 Task: Find connections with filter location Quirinópolis with filter topic #Professionalwomenwith filter profile language English with filter current company MSN Laboratories with filter school Bapatla Engineering College with filter industry Retail Musical Instruments with filter service category Corporate Events with filter keywords title Medical Laboratory Tech
Action: Mouse moved to (176, 215)
Screenshot: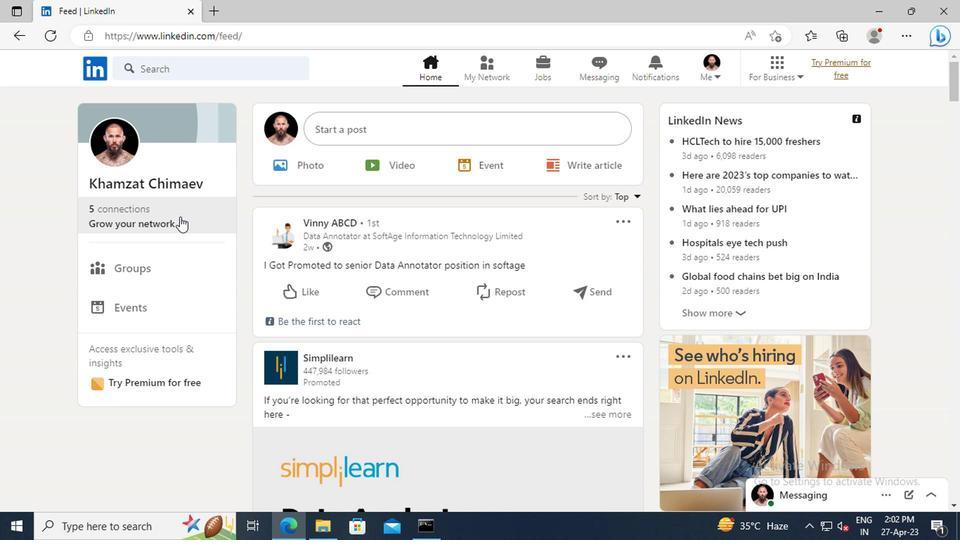 
Action: Mouse pressed left at (176, 215)
Screenshot: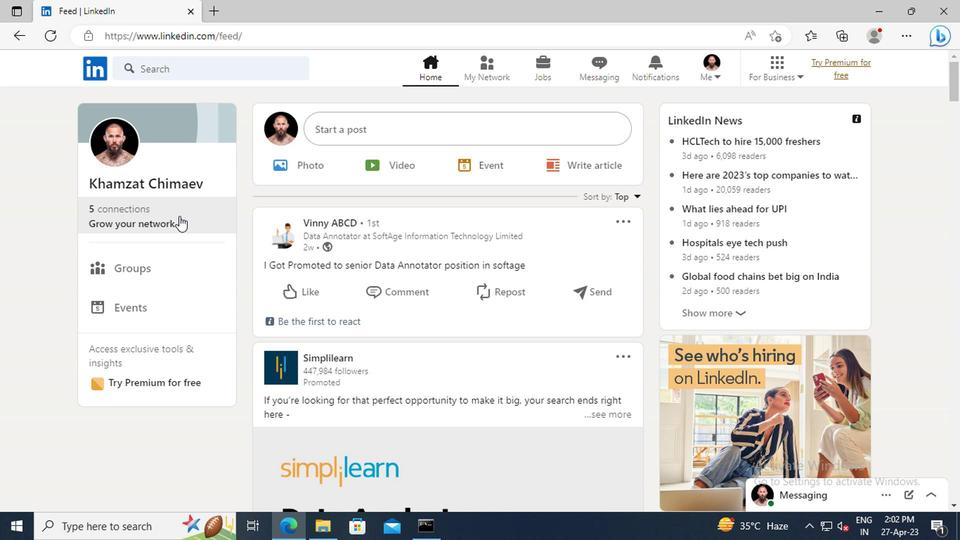 
Action: Mouse moved to (175, 152)
Screenshot: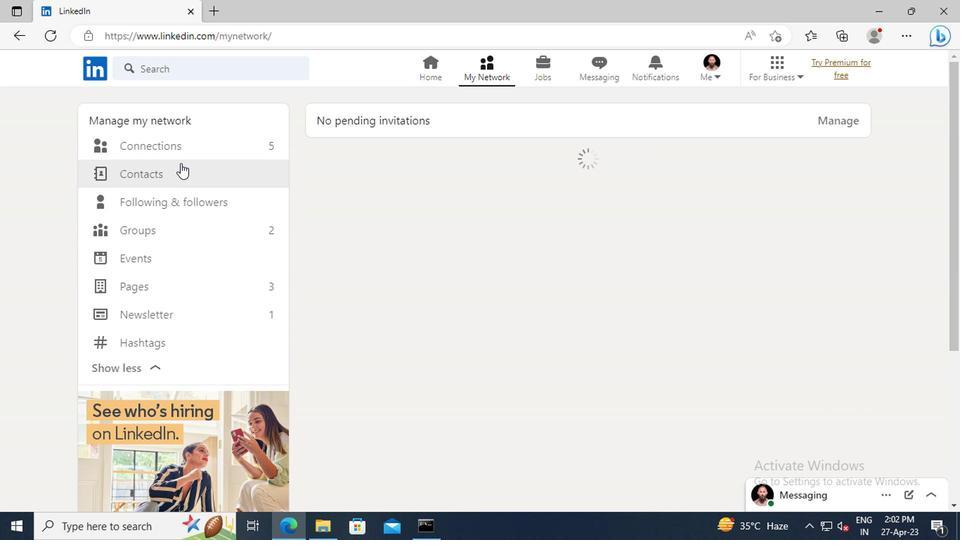 
Action: Mouse pressed left at (175, 152)
Screenshot: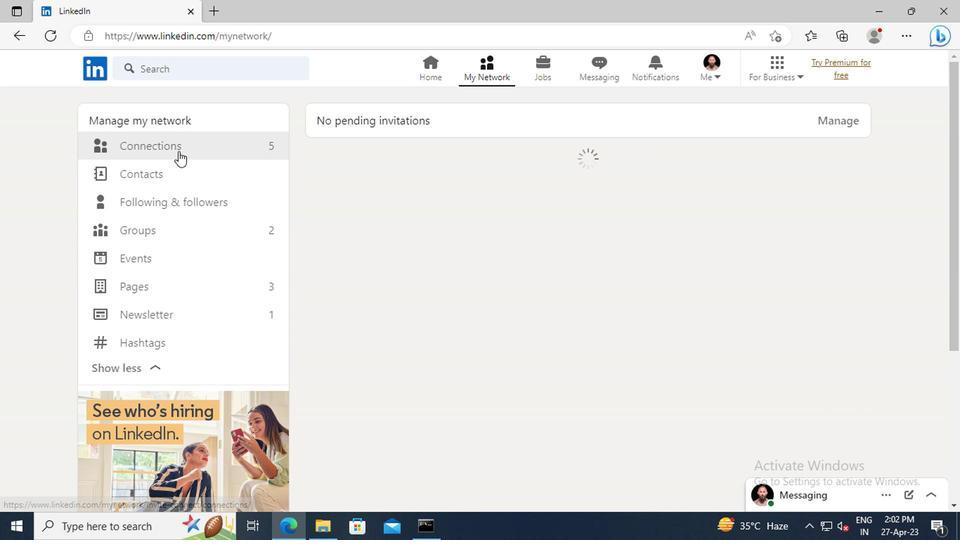 
Action: Mouse moved to (583, 148)
Screenshot: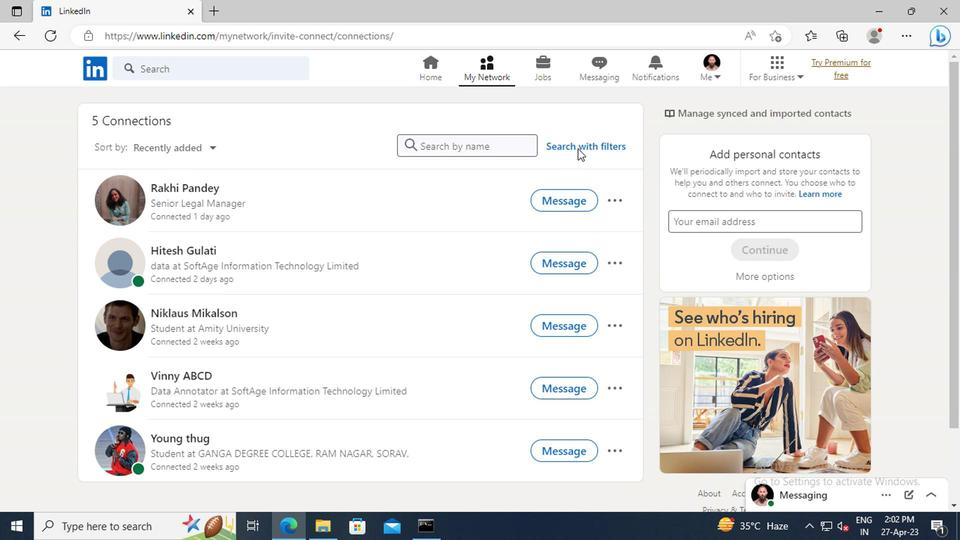 
Action: Mouse pressed left at (583, 148)
Screenshot: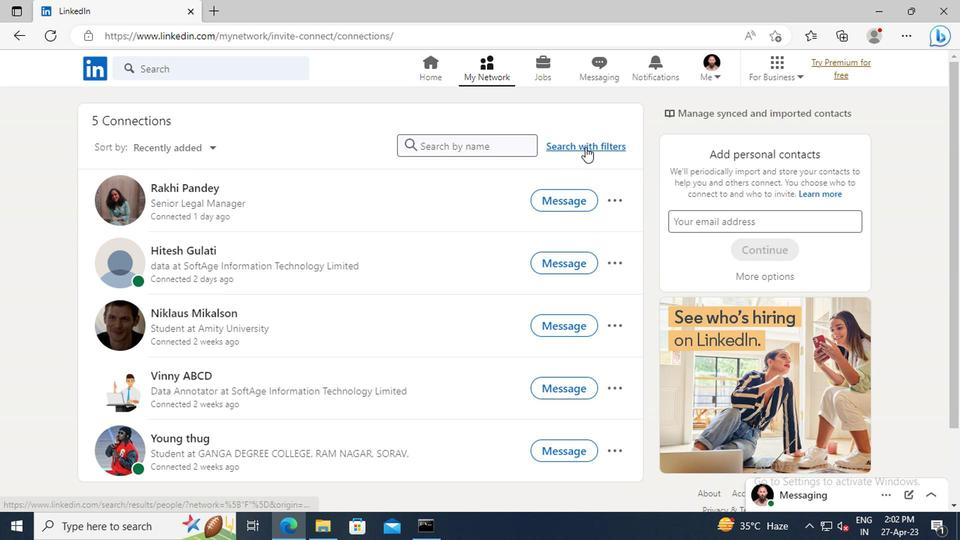 
Action: Mouse moved to (536, 113)
Screenshot: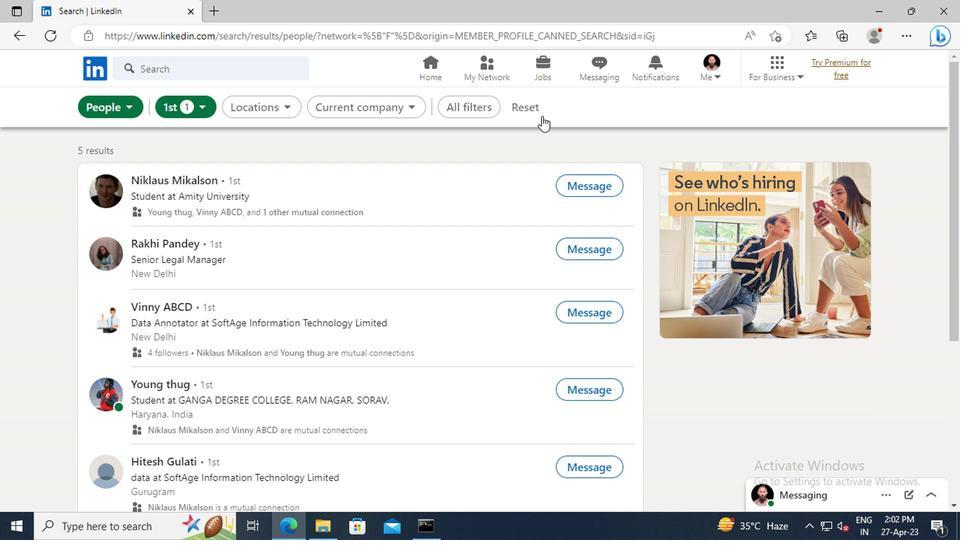 
Action: Mouse pressed left at (536, 113)
Screenshot: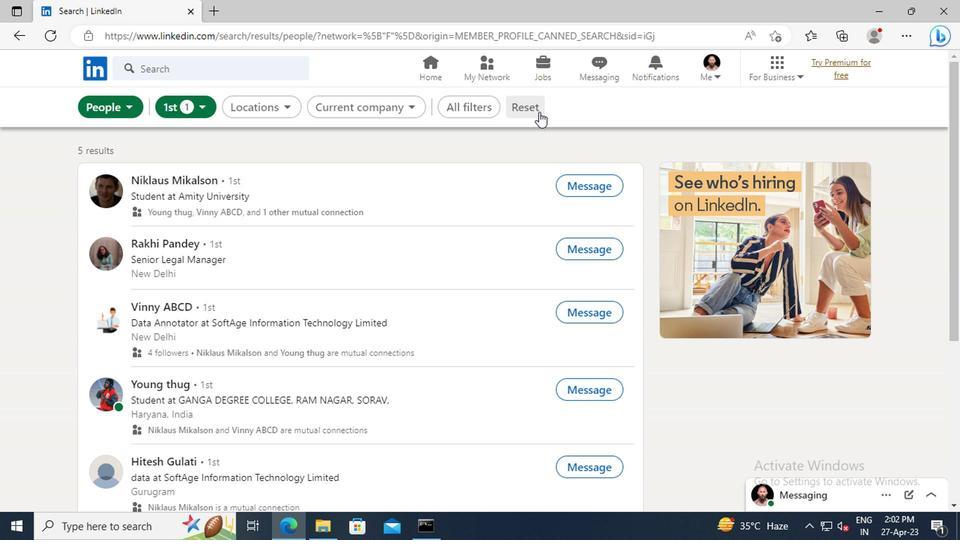 
Action: Mouse moved to (505, 111)
Screenshot: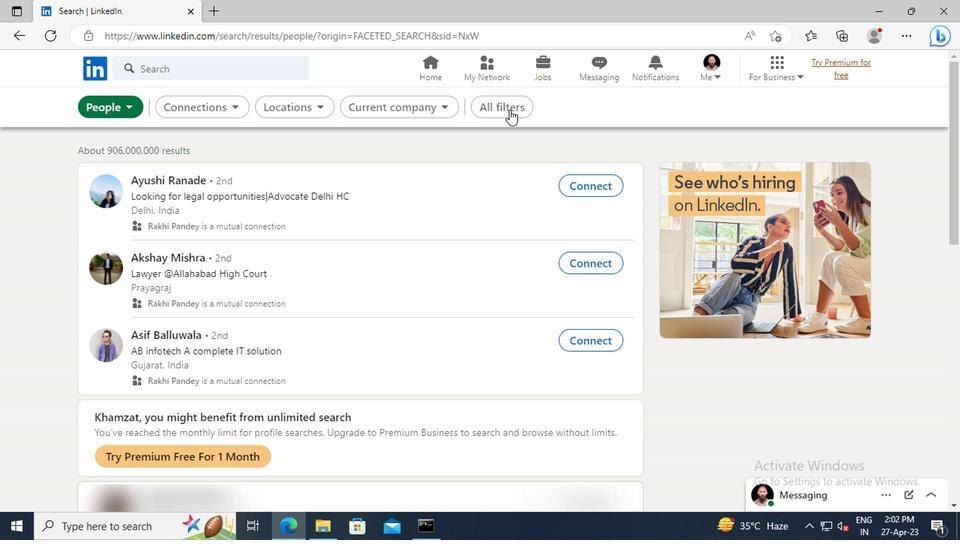 
Action: Mouse pressed left at (505, 111)
Screenshot: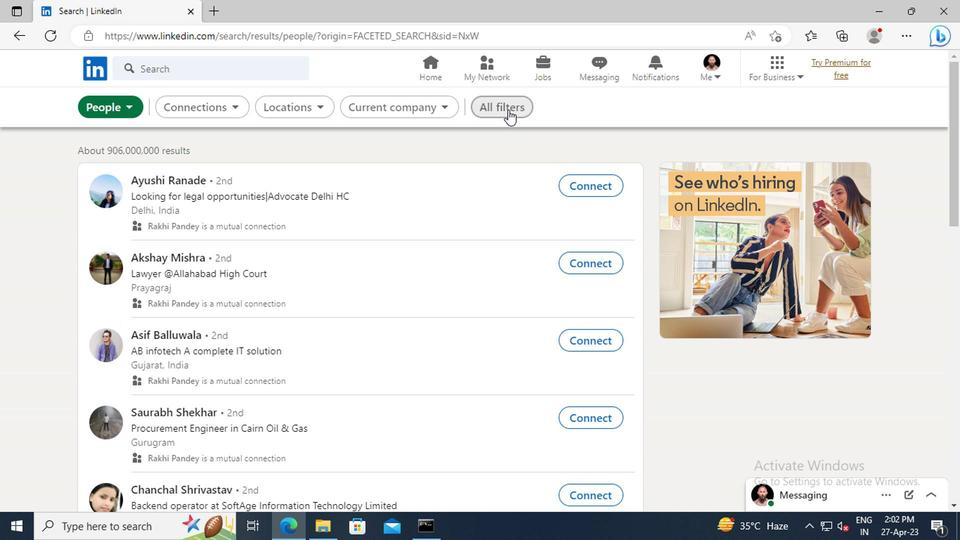 
Action: Mouse moved to (839, 273)
Screenshot: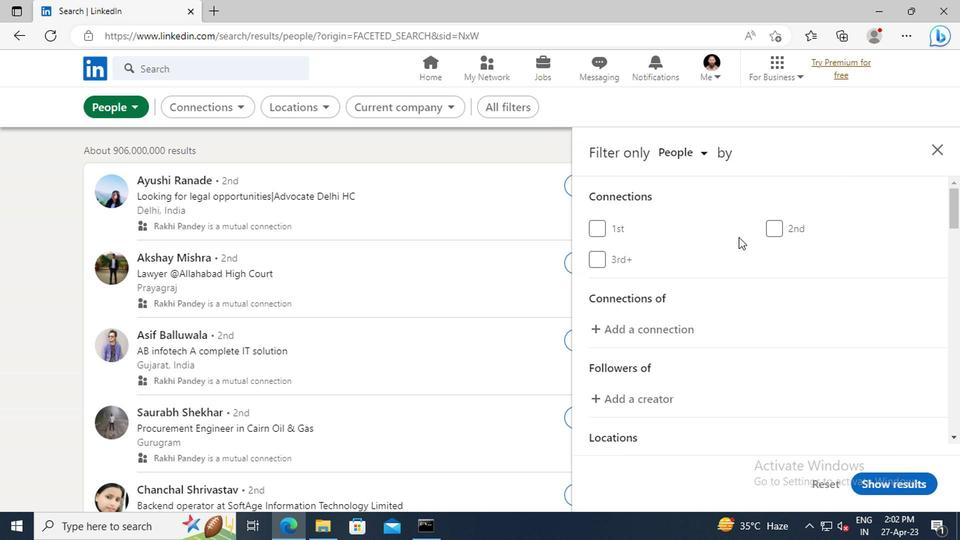 
Action: Mouse scrolled (839, 272) with delta (0, 0)
Screenshot: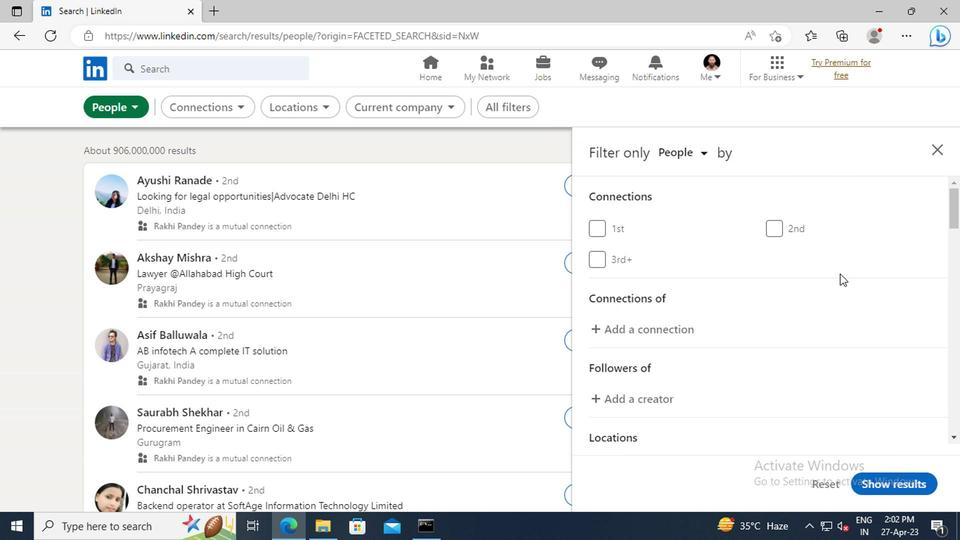 
Action: Mouse scrolled (839, 272) with delta (0, 0)
Screenshot: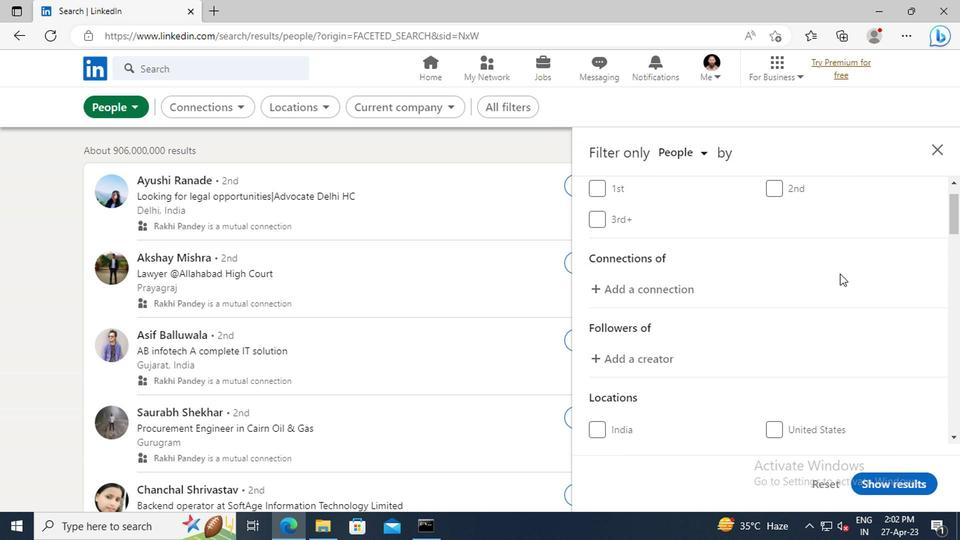 
Action: Mouse scrolled (839, 272) with delta (0, 0)
Screenshot: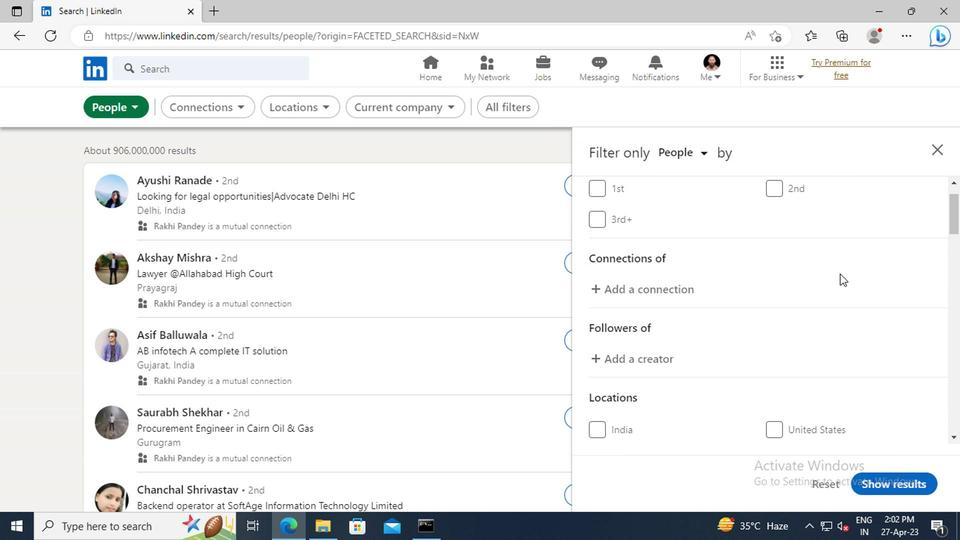 
Action: Mouse scrolled (839, 272) with delta (0, 0)
Screenshot: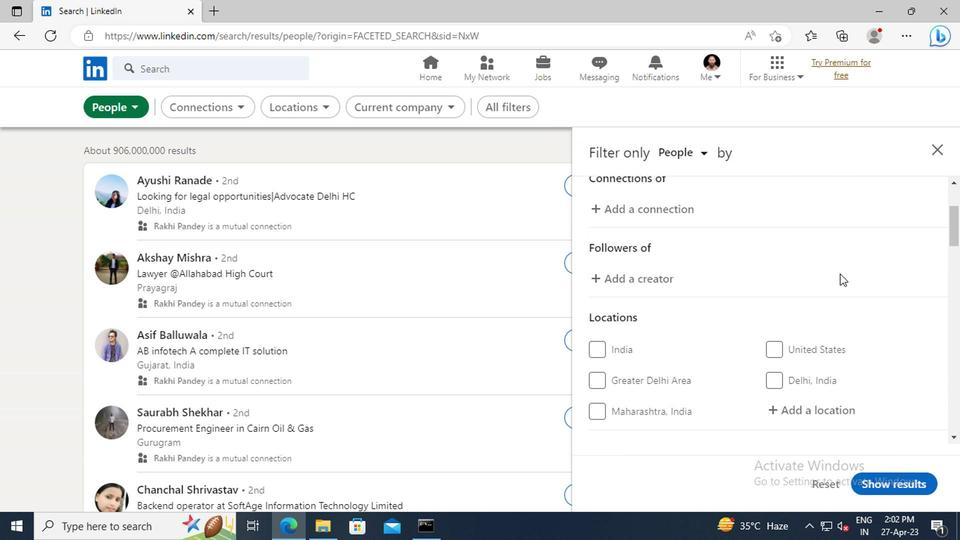 
Action: Mouse scrolled (839, 272) with delta (0, 0)
Screenshot: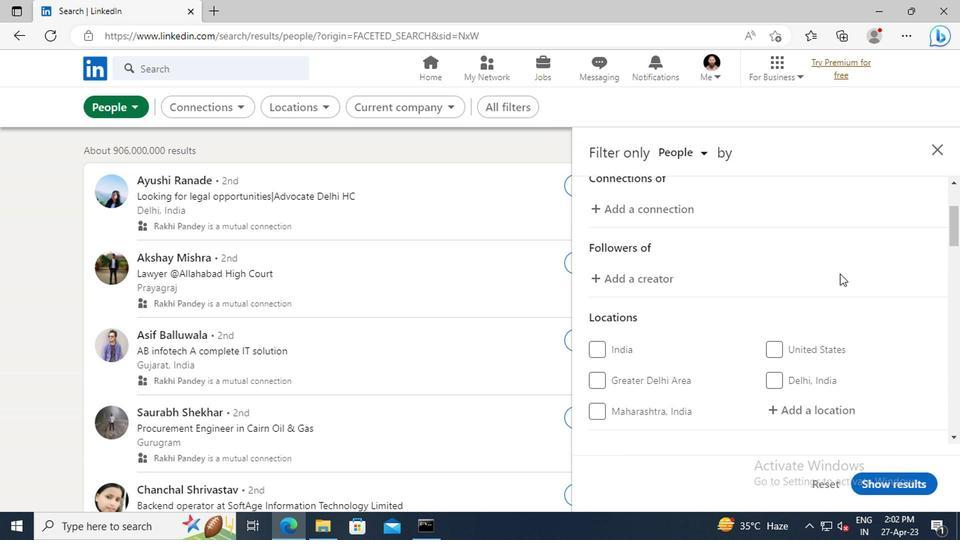
Action: Mouse moved to (803, 323)
Screenshot: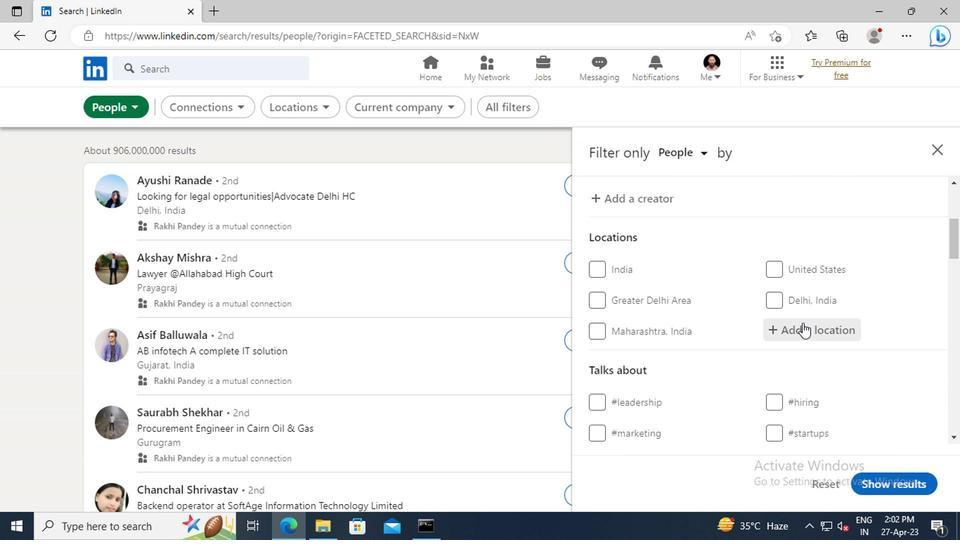 
Action: Mouse pressed left at (803, 323)
Screenshot: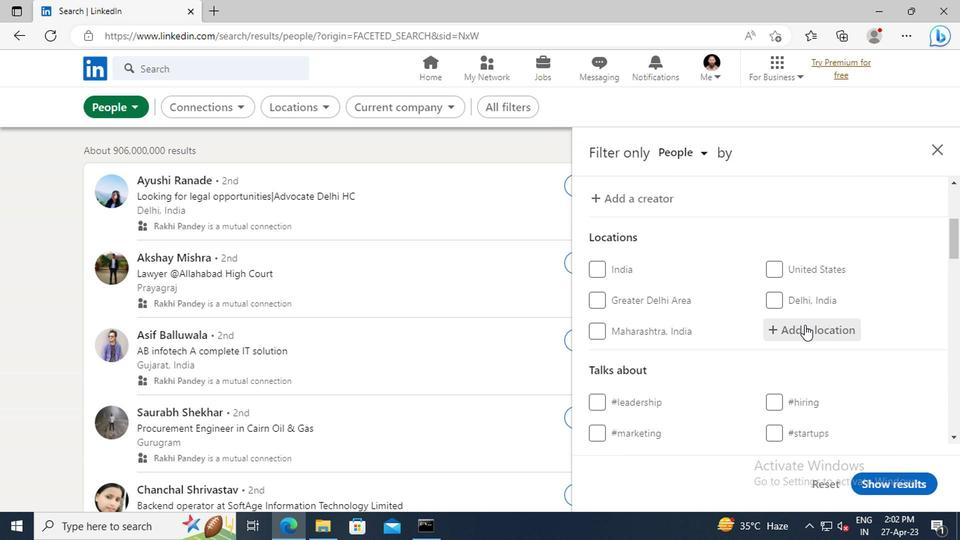 
Action: Key pressed <Key.shift>QUIRINOPOLIS
Screenshot: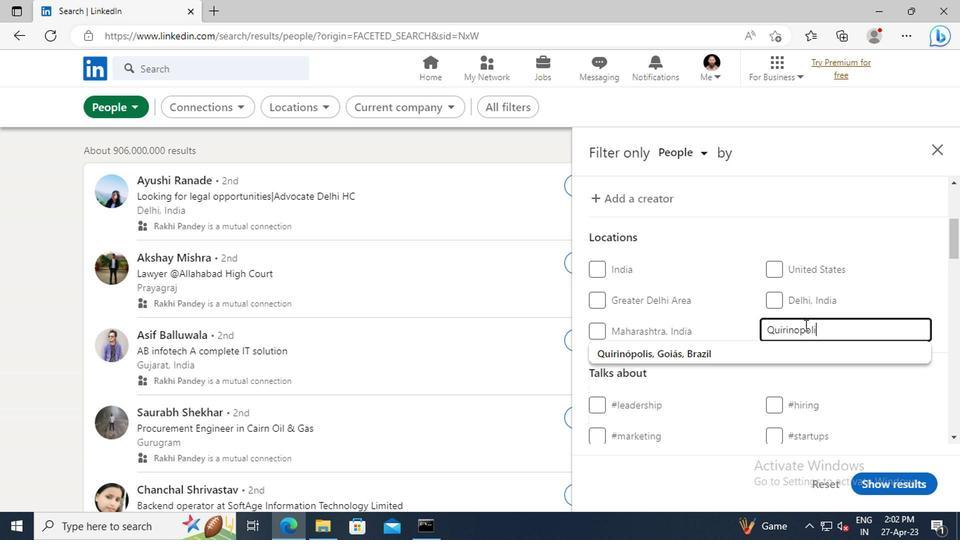 
Action: Mouse moved to (805, 349)
Screenshot: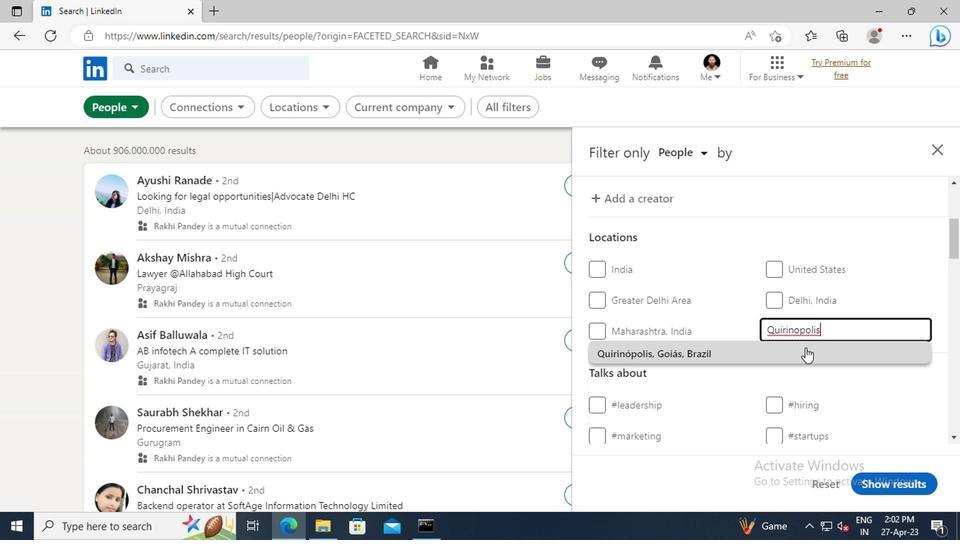 
Action: Mouse pressed left at (805, 349)
Screenshot: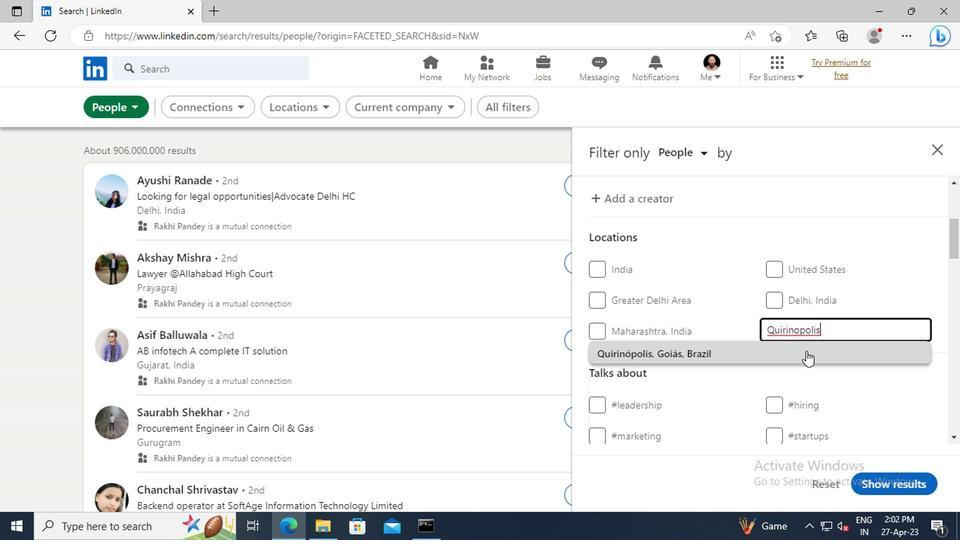 
Action: Mouse moved to (803, 307)
Screenshot: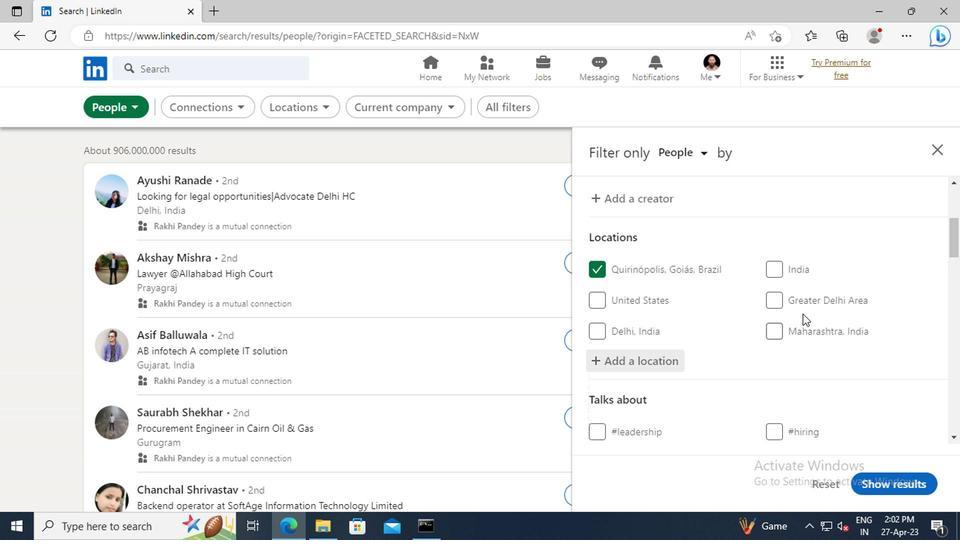 
Action: Mouse scrolled (803, 306) with delta (0, 0)
Screenshot: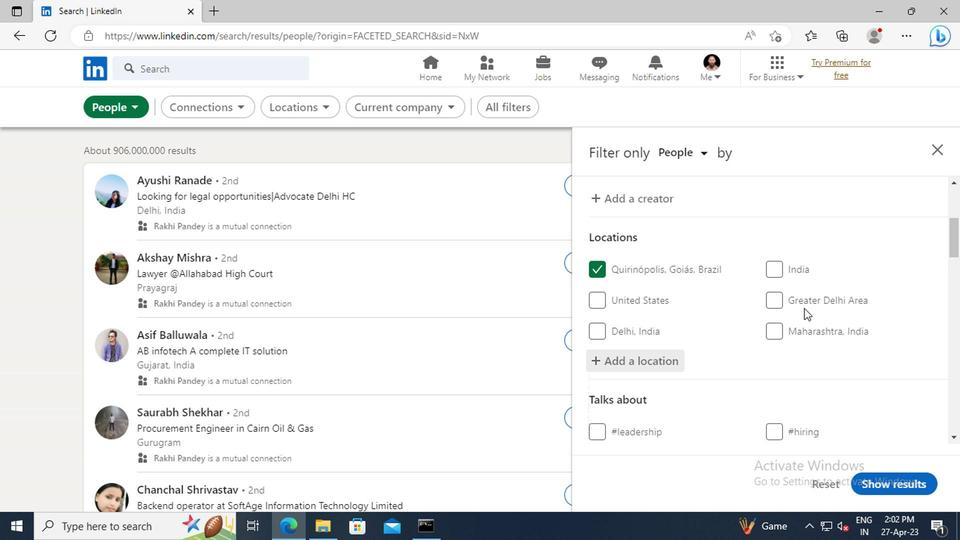 
Action: Mouse scrolled (803, 306) with delta (0, 0)
Screenshot: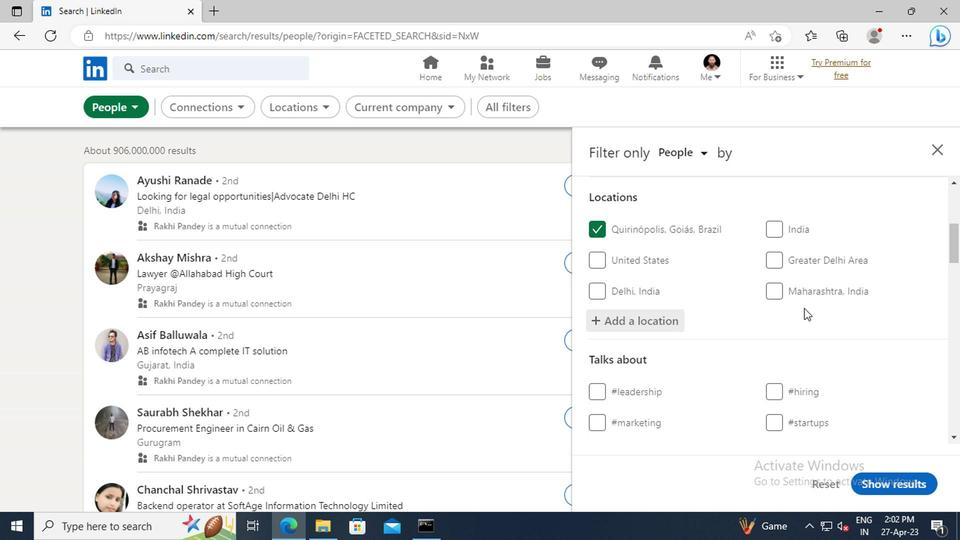 
Action: Mouse scrolled (803, 306) with delta (0, 0)
Screenshot: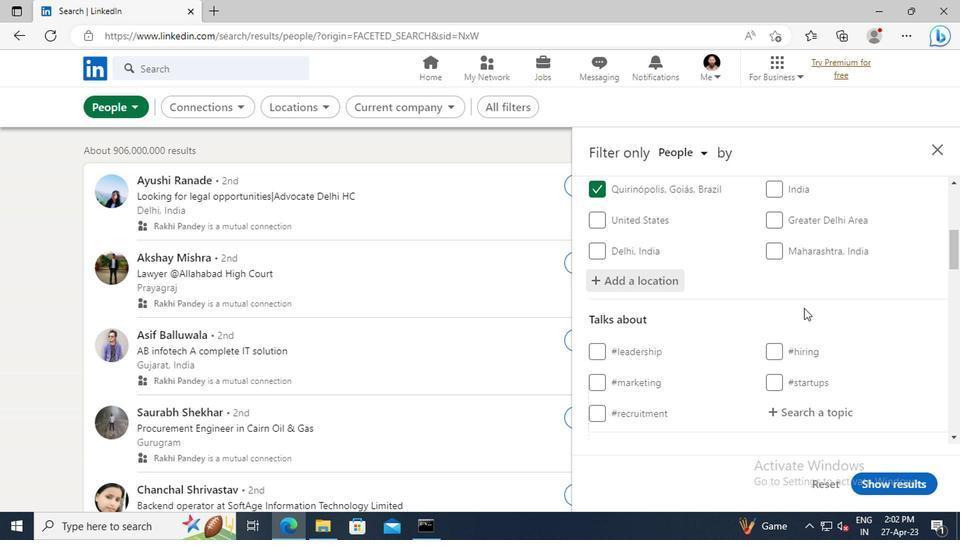 
Action: Mouse scrolled (803, 306) with delta (0, 0)
Screenshot: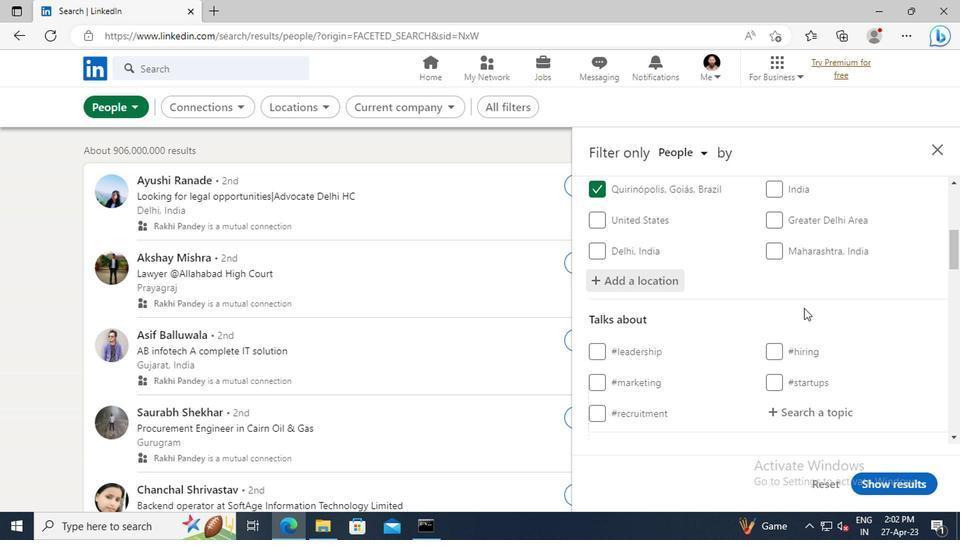 
Action: Mouse moved to (798, 330)
Screenshot: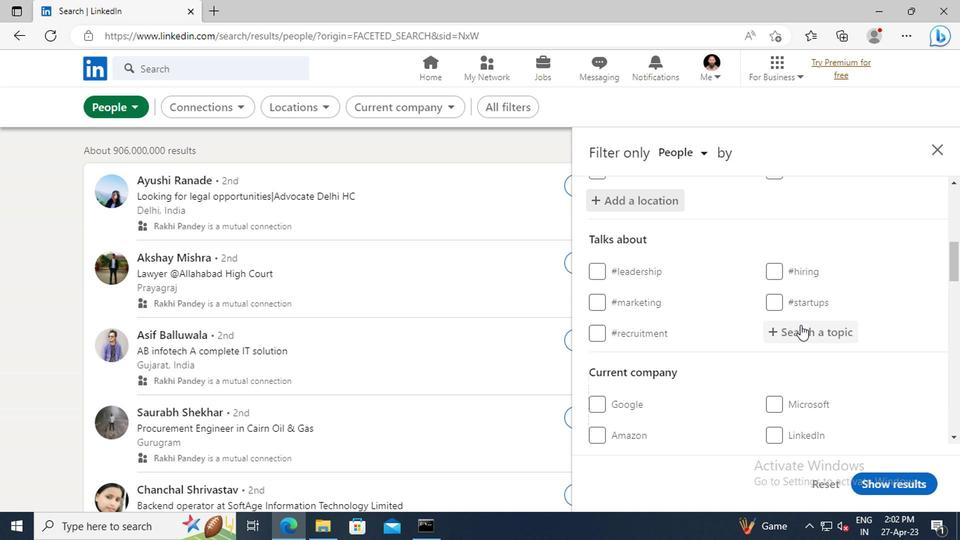 
Action: Mouse pressed left at (798, 330)
Screenshot: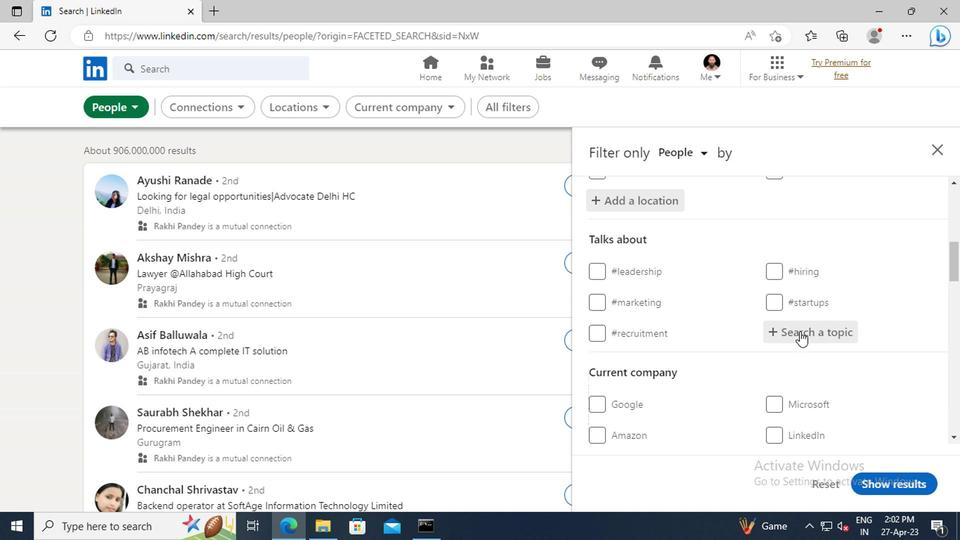 
Action: Key pressed <Key.shift>#PROFESSIONALWOMENWITH<Key.enter>
Screenshot: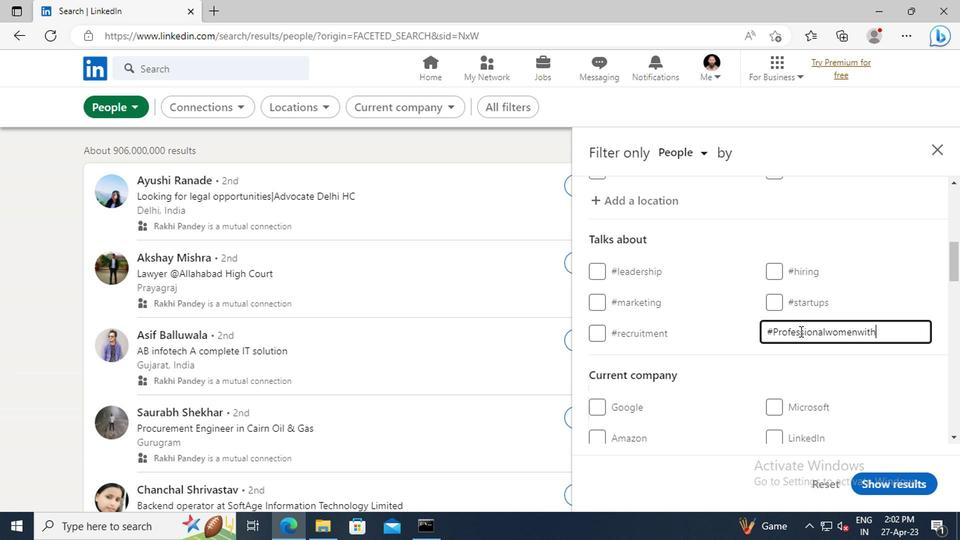 
Action: Mouse scrolled (798, 329) with delta (0, -1)
Screenshot: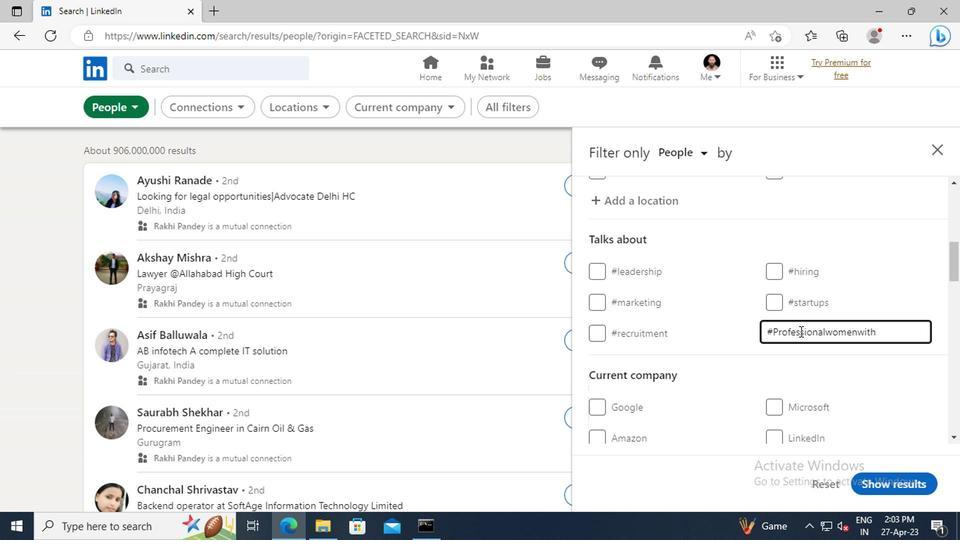 
Action: Mouse scrolled (798, 329) with delta (0, -1)
Screenshot: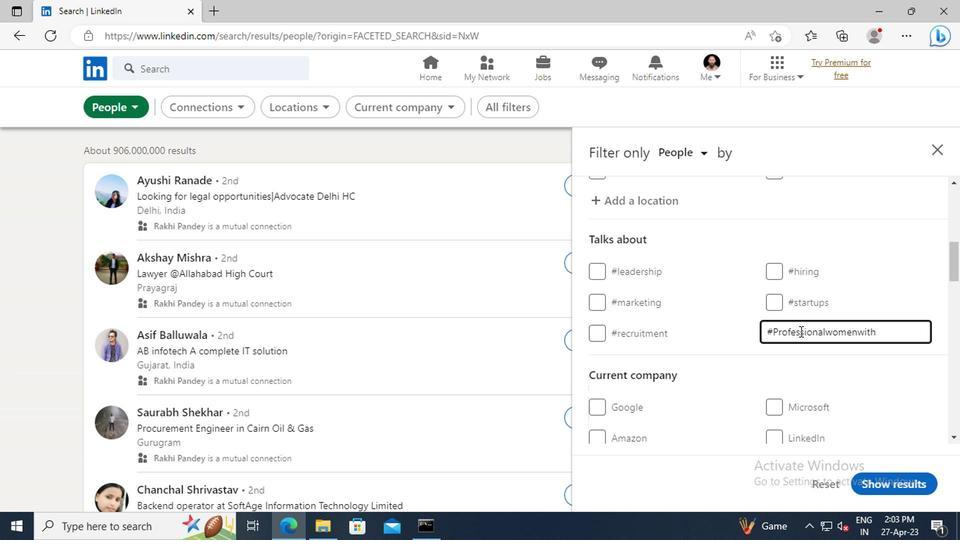 
Action: Mouse scrolled (798, 329) with delta (0, -1)
Screenshot: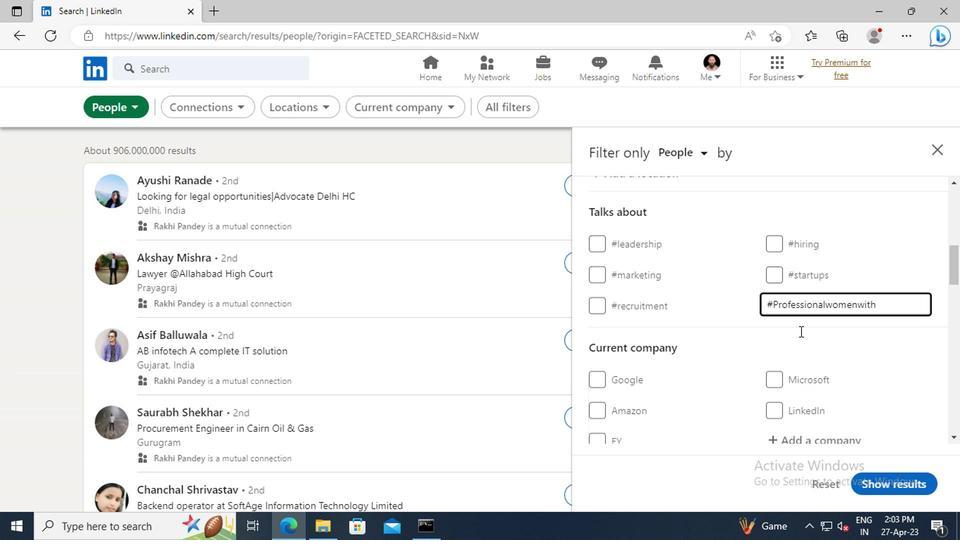 
Action: Mouse scrolled (798, 329) with delta (0, -1)
Screenshot: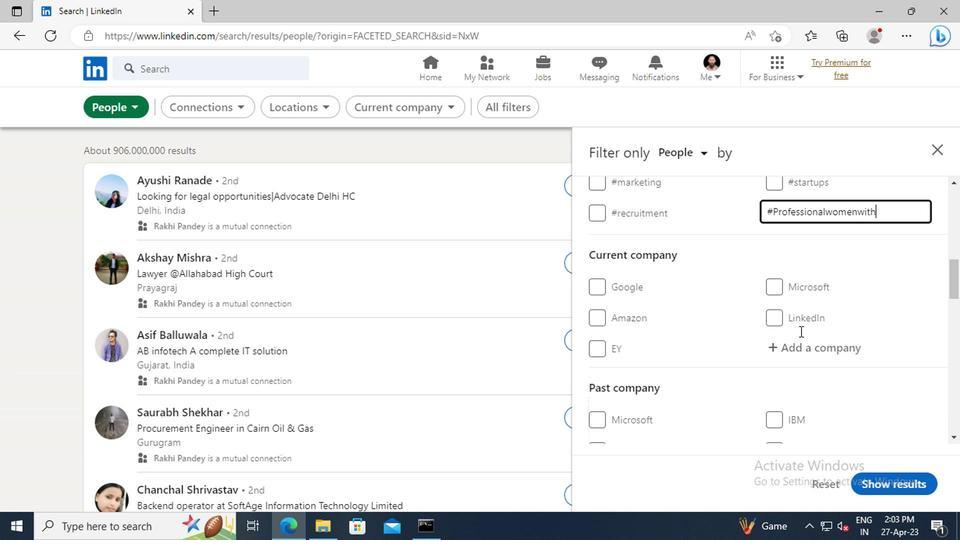 
Action: Mouse scrolled (798, 329) with delta (0, -1)
Screenshot: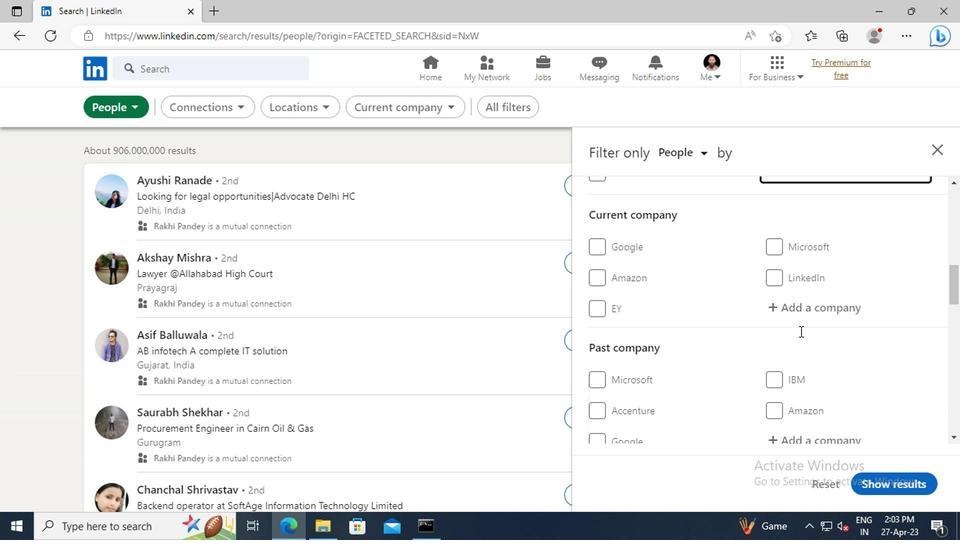 
Action: Mouse scrolled (798, 329) with delta (0, -1)
Screenshot: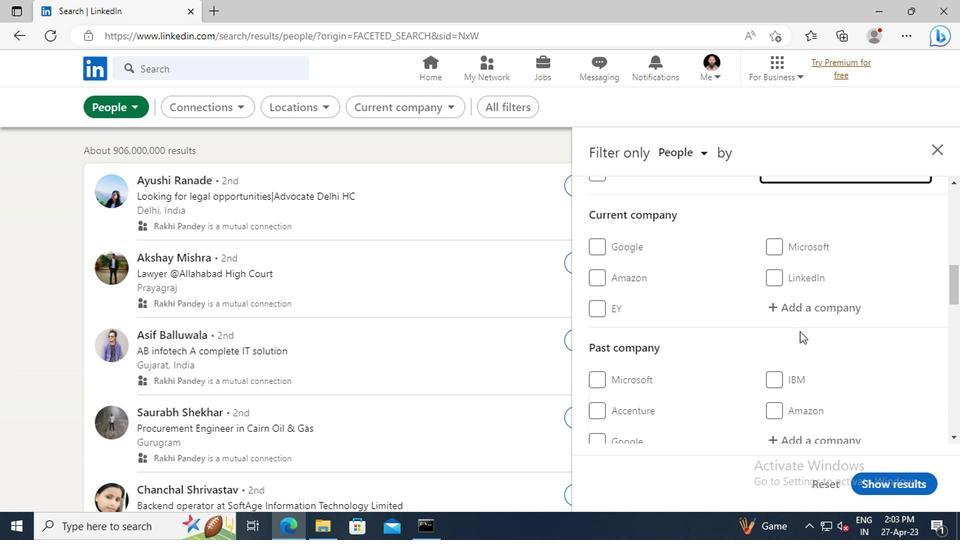 
Action: Mouse scrolled (798, 329) with delta (0, -1)
Screenshot: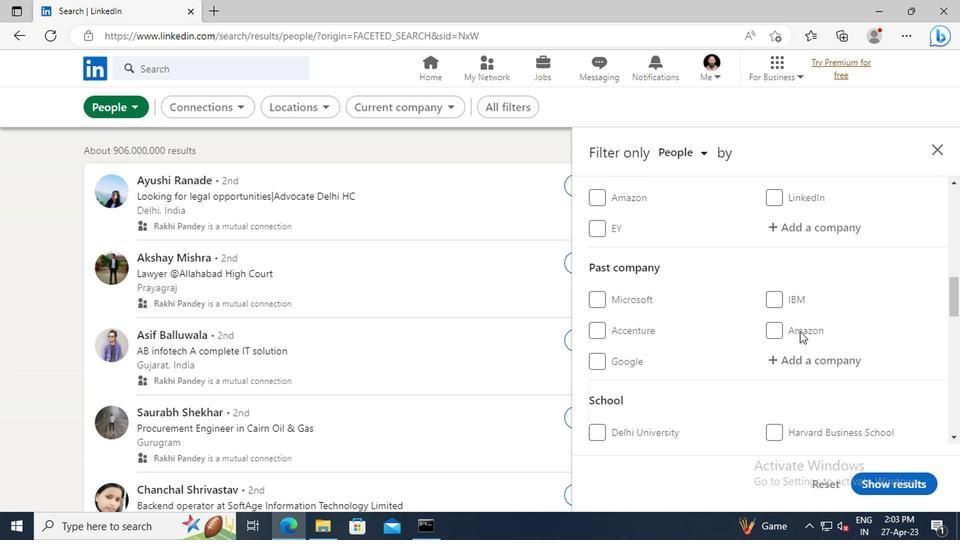 
Action: Mouse scrolled (798, 329) with delta (0, -1)
Screenshot: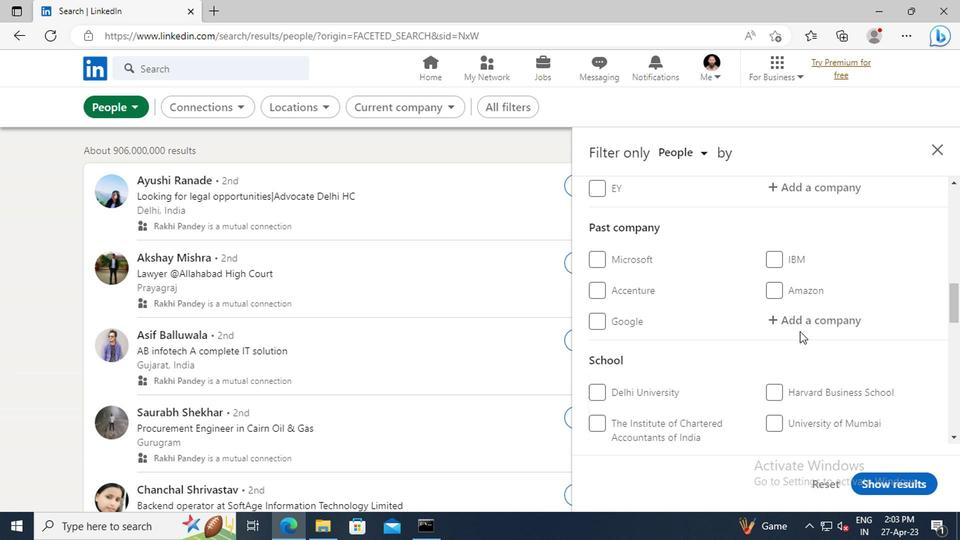 
Action: Mouse scrolled (798, 329) with delta (0, -1)
Screenshot: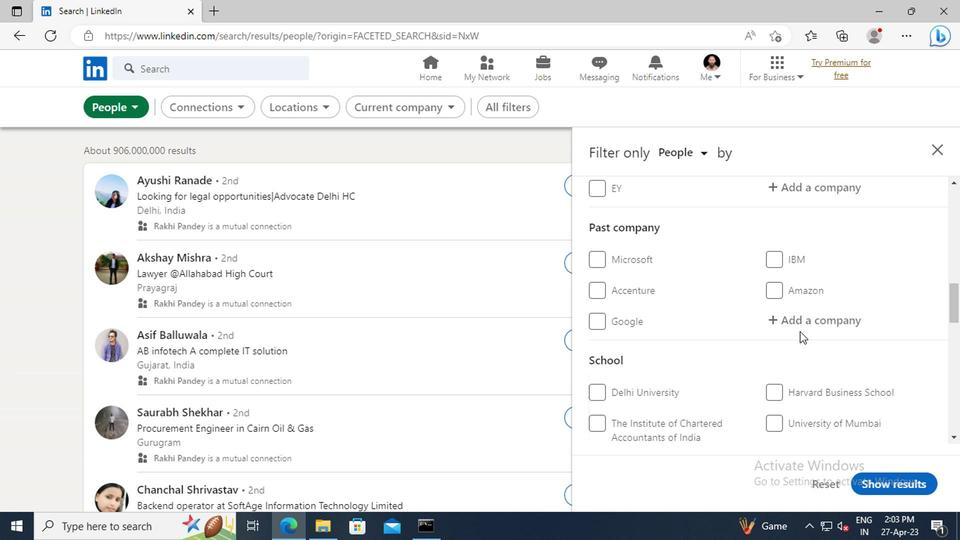 
Action: Mouse scrolled (798, 329) with delta (0, -1)
Screenshot: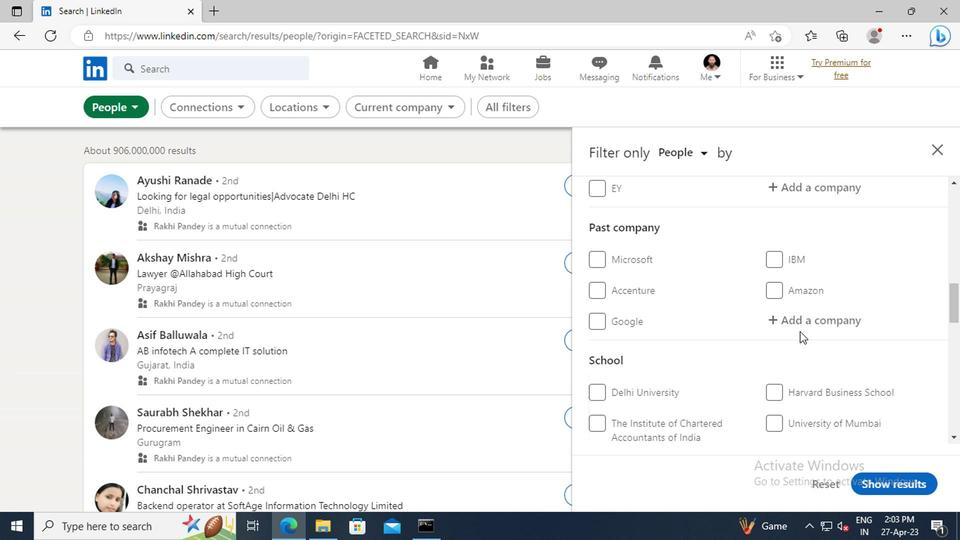 
Action: Mouse scrolled (798, 329) with delta (0, -1)
Screenshot: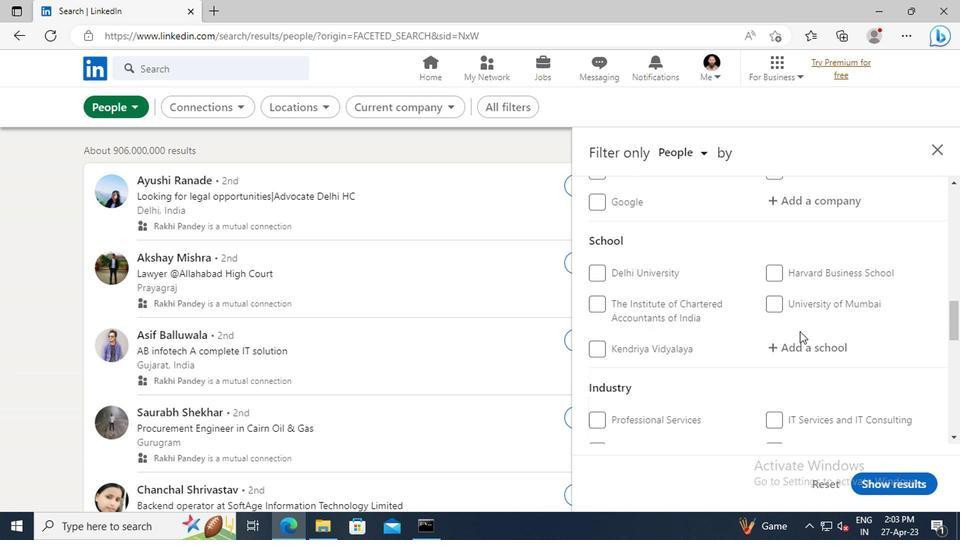 
Action: Mouse scrolled (798, 329) with delta (0, -1)
Screenshot: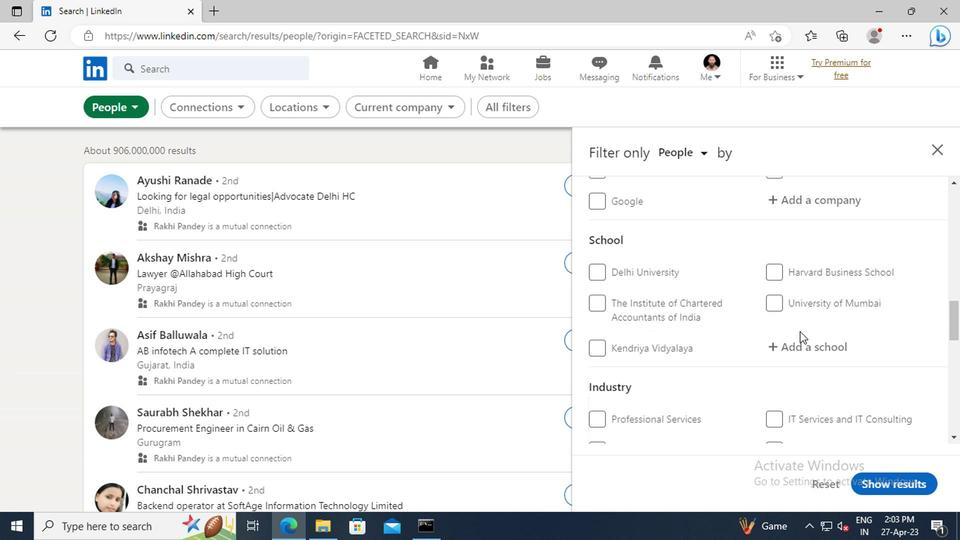 
Action: Mouse moved to (798, 351)
Screenshot: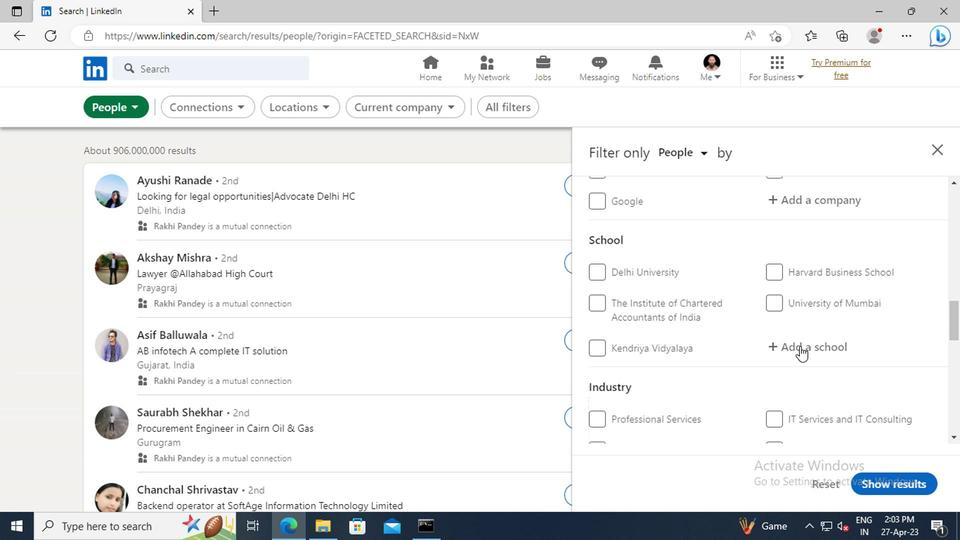 
Action: Mouse scrolled (798, 350) with delta (0, -1)
Screenshot: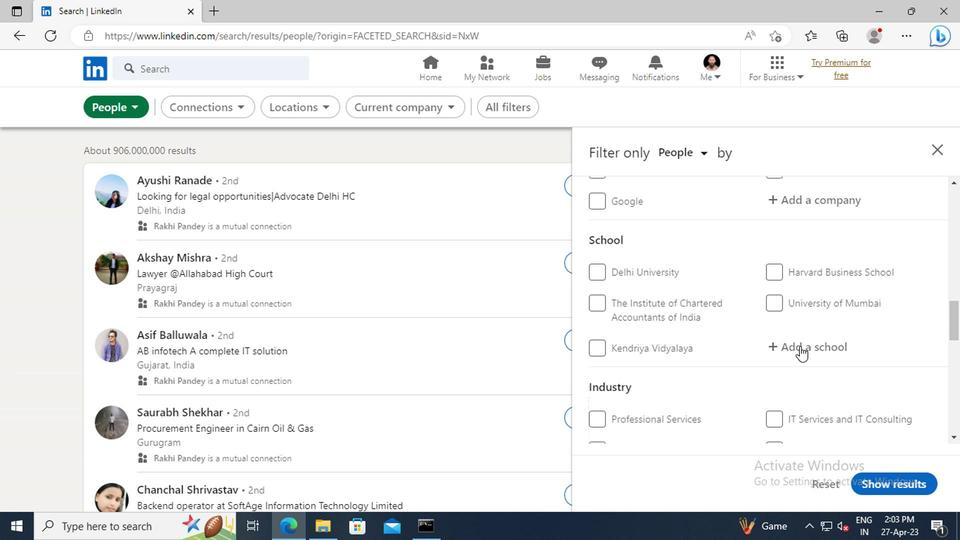 
Action: Mouse moved to (798, 352)
Screenshot: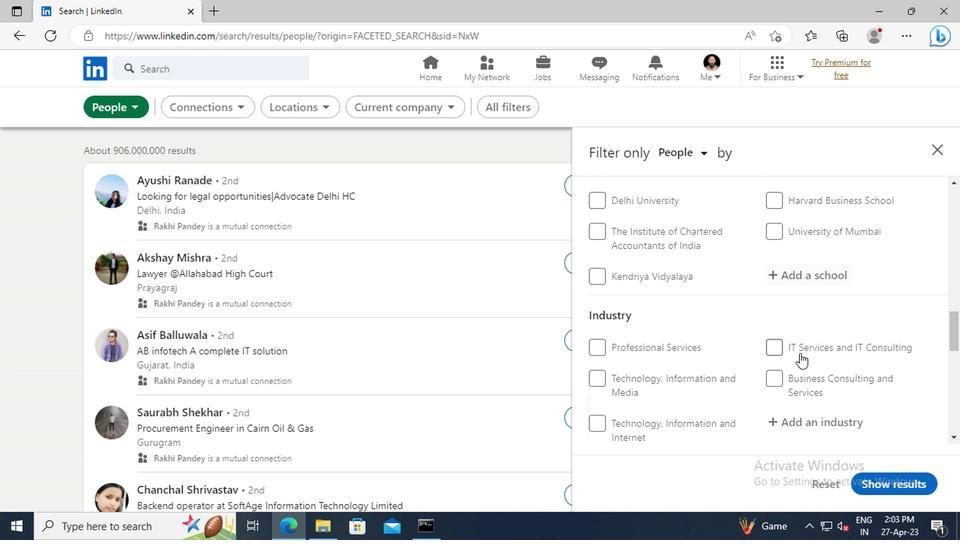 
Action: Mouse scrolled (798, 352) with delta (0, 0)
Screenshot: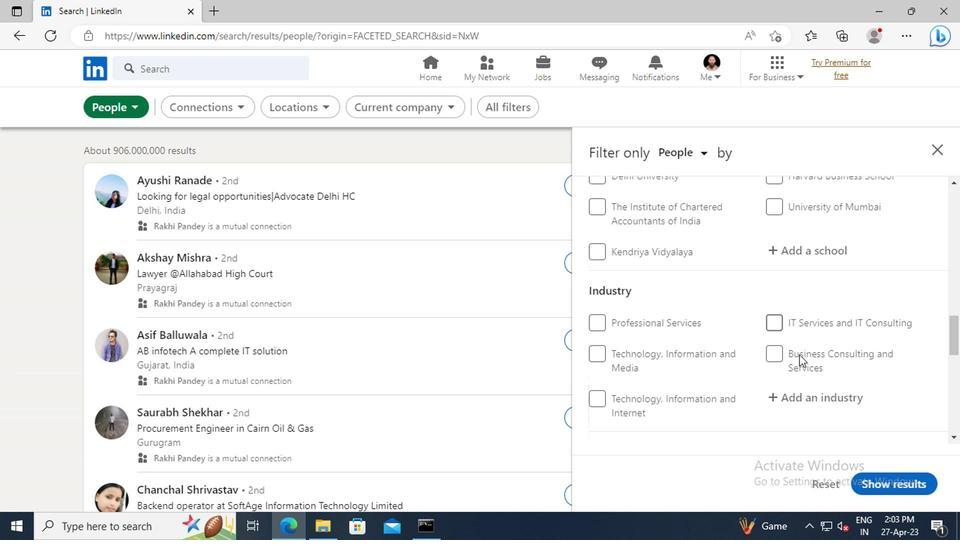 
Action: Mouse scrolled (798, 352) with delta (0, 0)
Screenshot: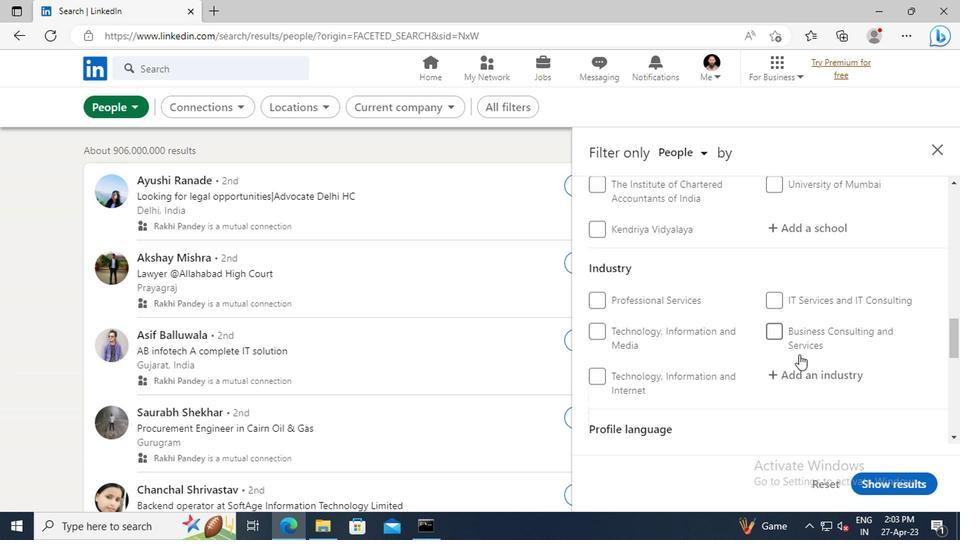 
Action: Mouse scrolled (798, 352) with delta (0, 0)
Screenshot: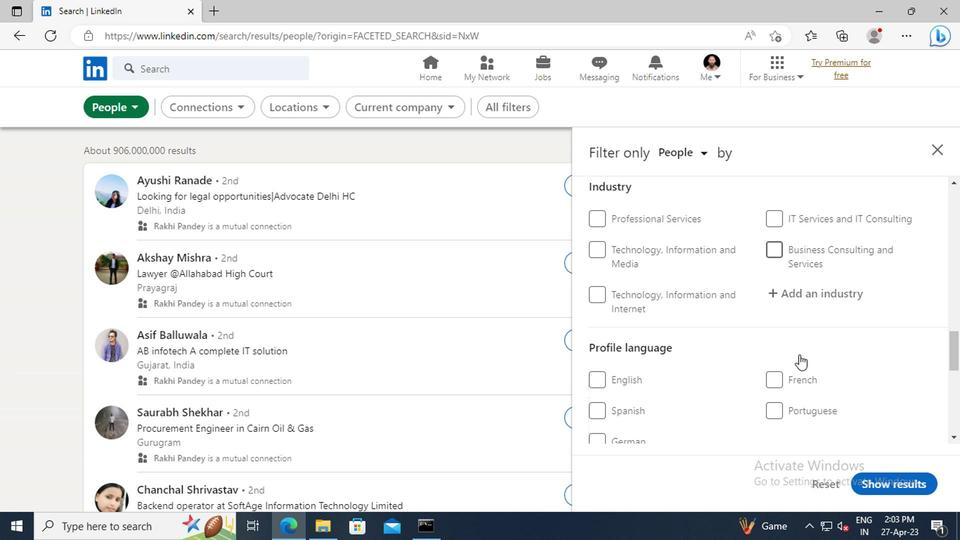 
Action: Mouse scrolled (798, 352) with delta (0, 0)
Screenshot: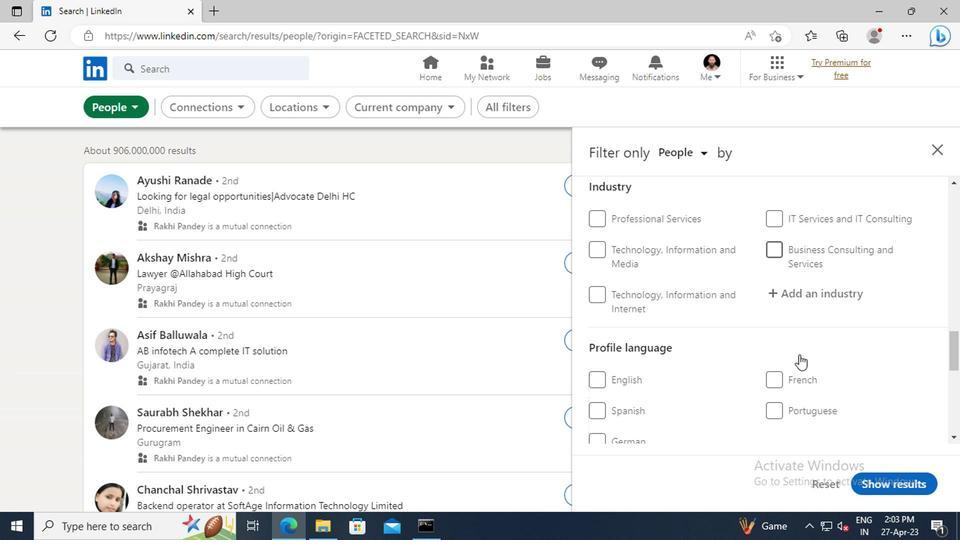 
Action: Mouse scrolled (798, 352) with delta (0, 0)
Screenshot: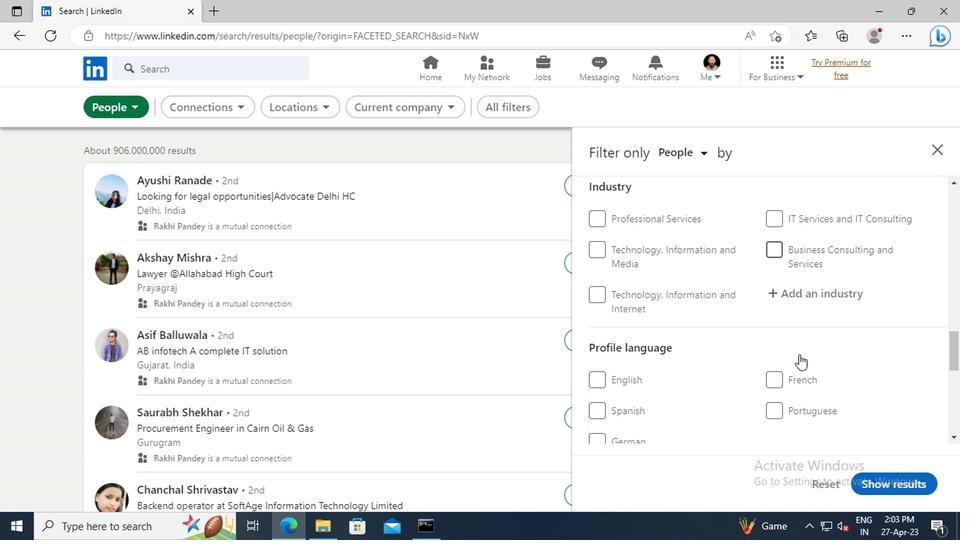 
Action: Mouse moved to (597, 261)
Screenshot: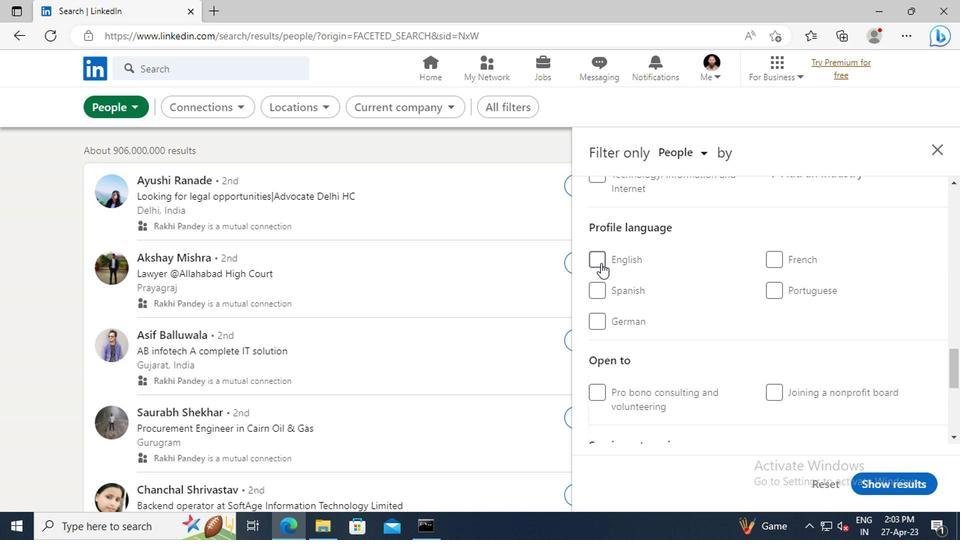 
Action: Mouse pressed left at (597, 261)
Screenshot: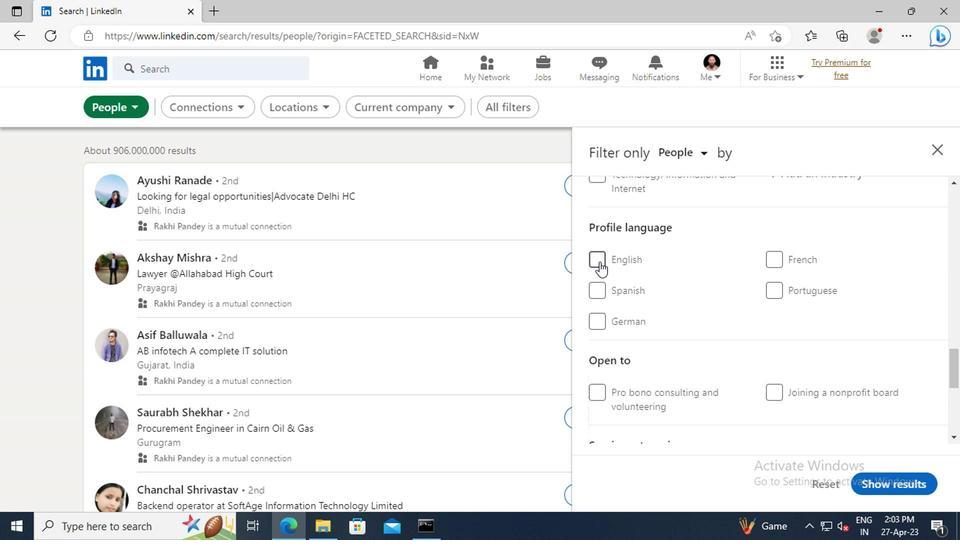 
Action: Mouse moved to (814, 318)
Screenshot: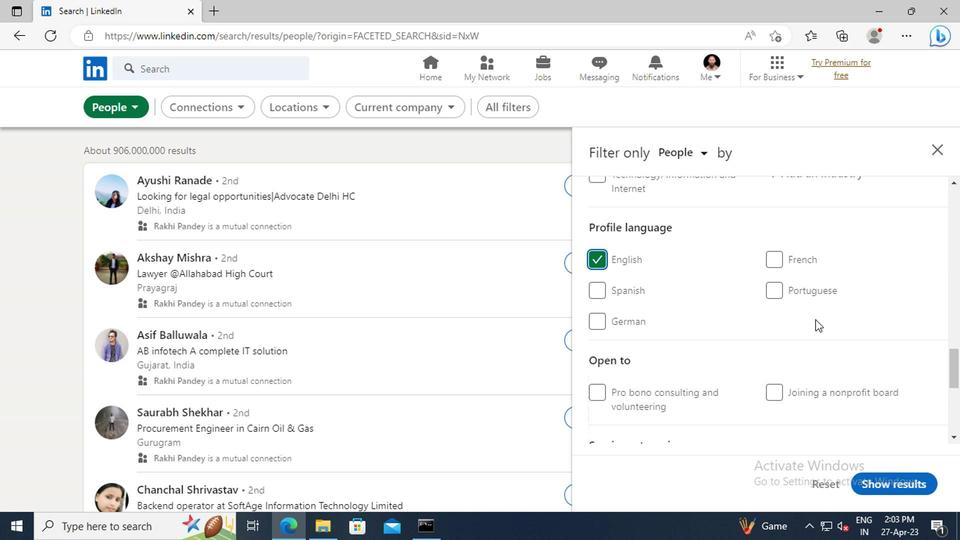 
Action: Mouse scrolled (814, 319) with delta (0, 1)
Screenshot: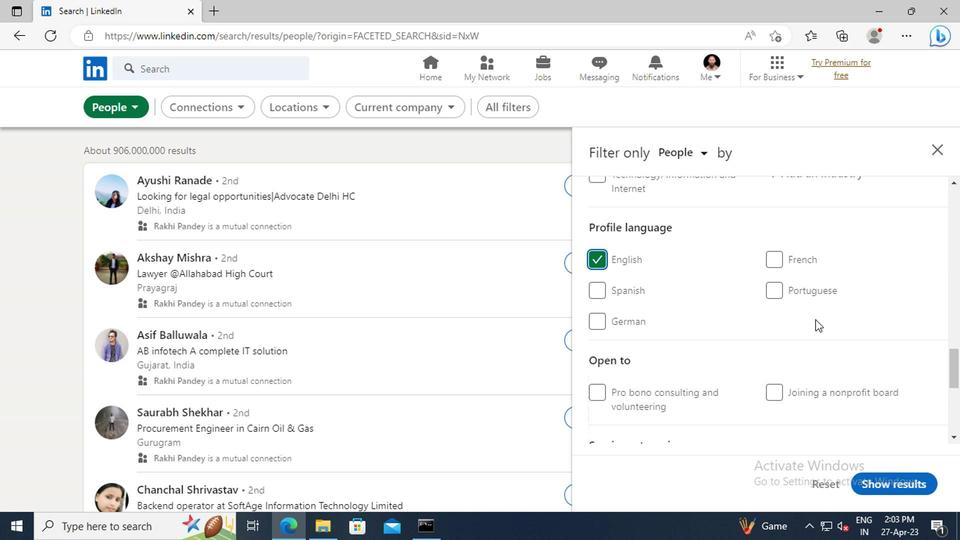 
Action: Mouse moved to (796, 314)
Screenshot: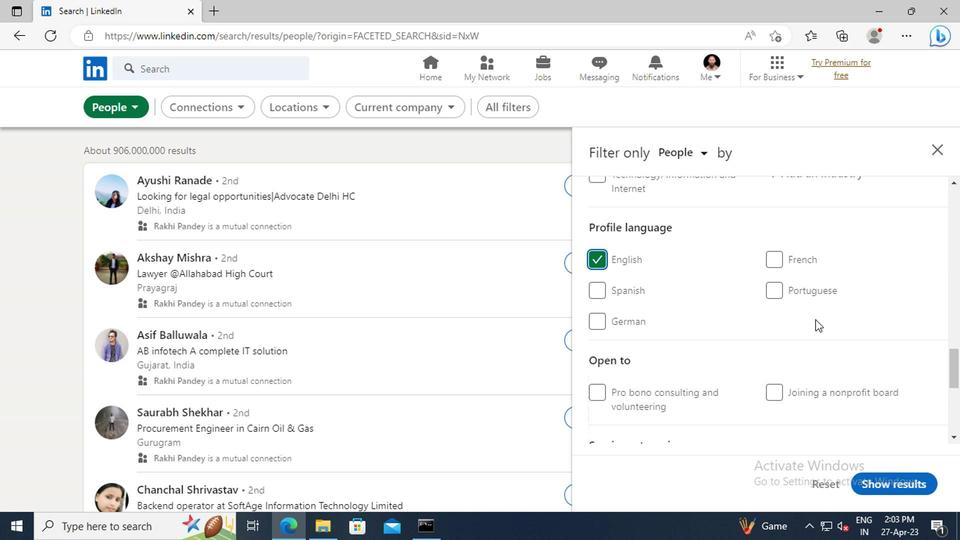 
Action: Mouse scrolled (796, 315) with delta (0, 1)
Screenshot: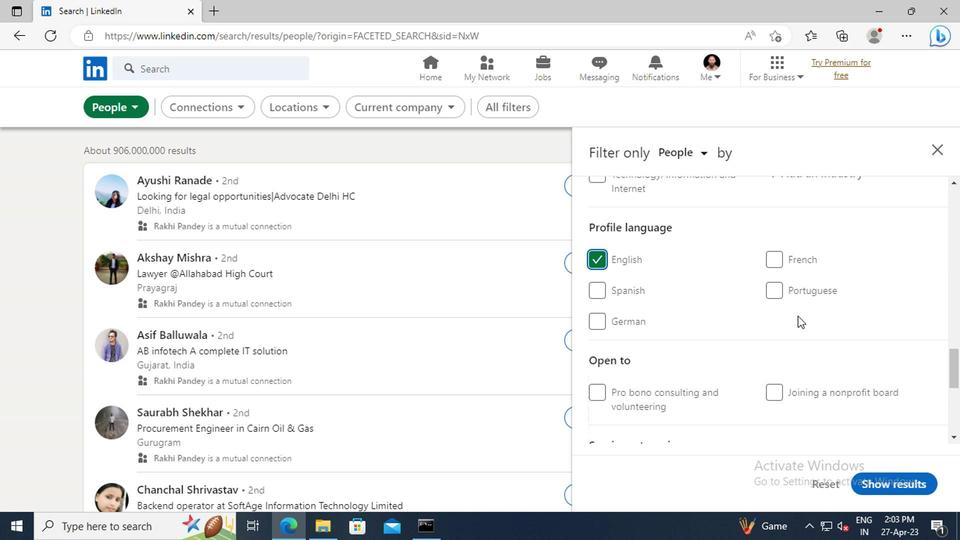 
Action: Mouse moved to (796, 314)
Screenshot: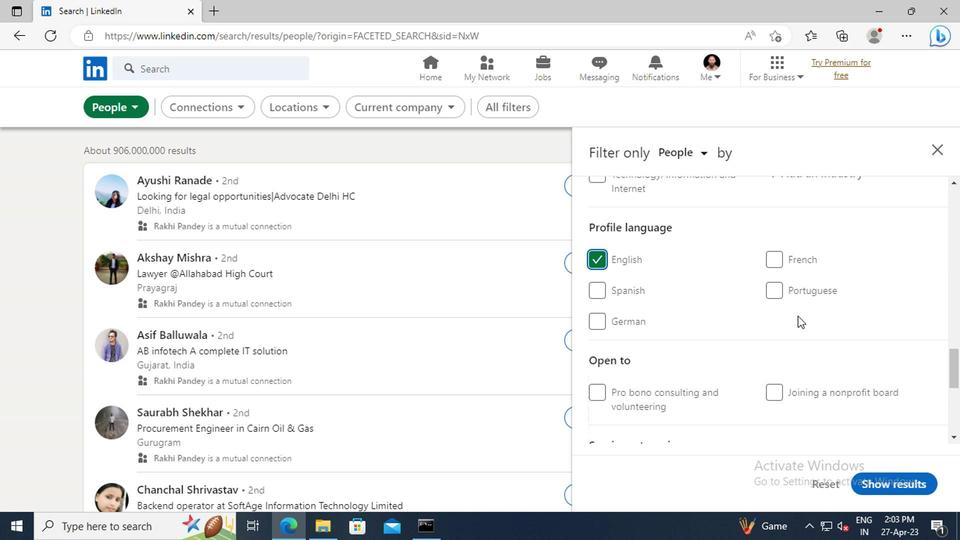 
Action: Mouse scrolled (796, 315) with delta (0, 1)
Screenshot: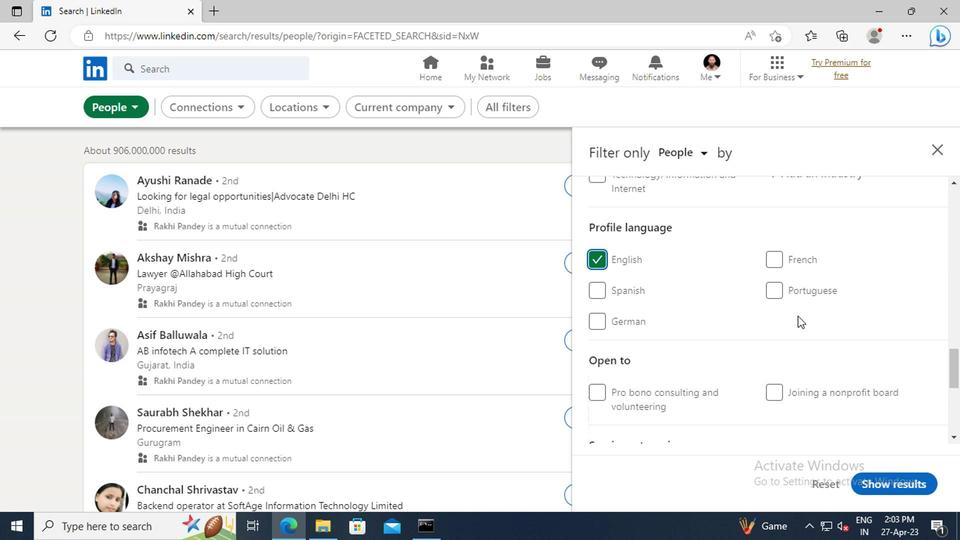 
Action: Mouse scrolled (796, 315) with delta (0, 1)
Screenshot: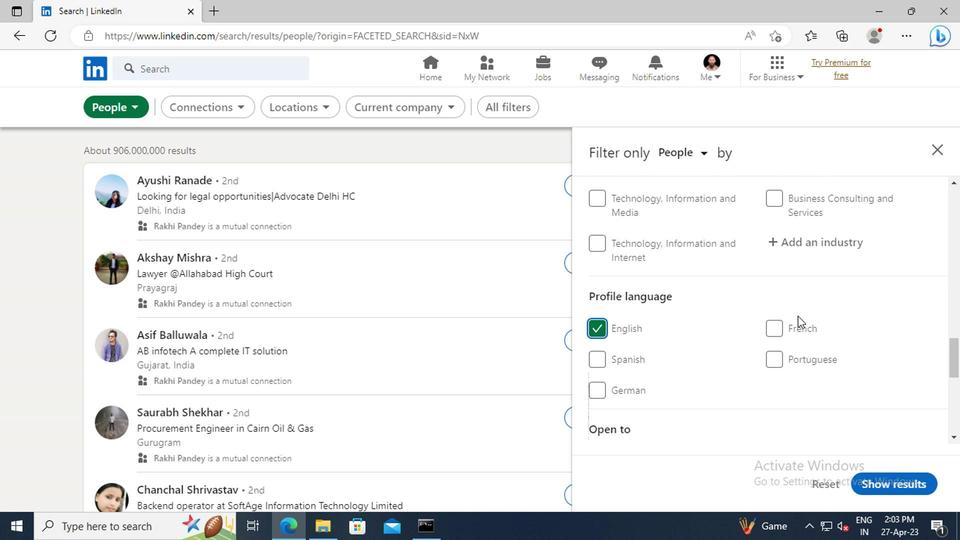 
Action: Mouse scrolled (796, 315) with delta (0, 1)
Screenshot: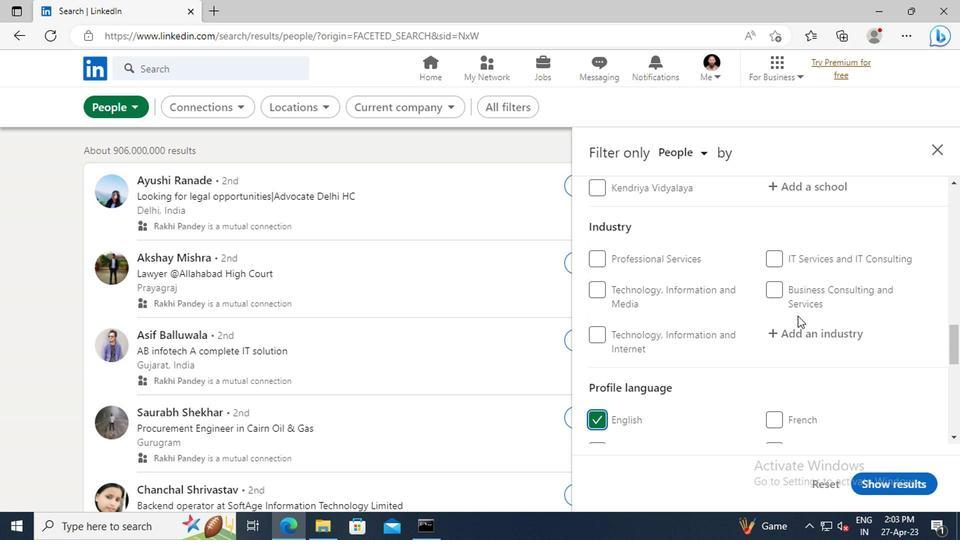 
Action: Mouse scrolled (796, 315) with delta (0, 1)
Screenshot: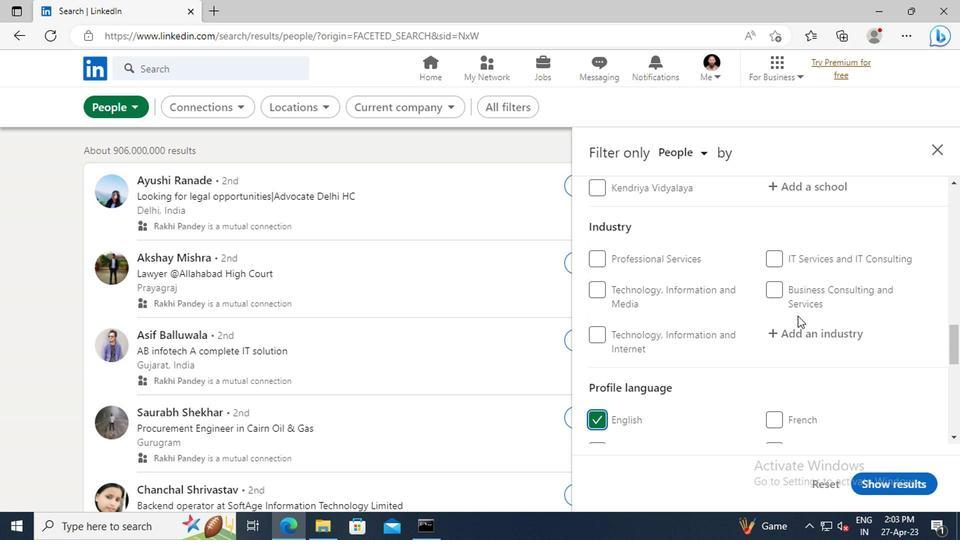 
Action: Mouse scrolled (796, 315) with delta (0, 1)
Screenshot: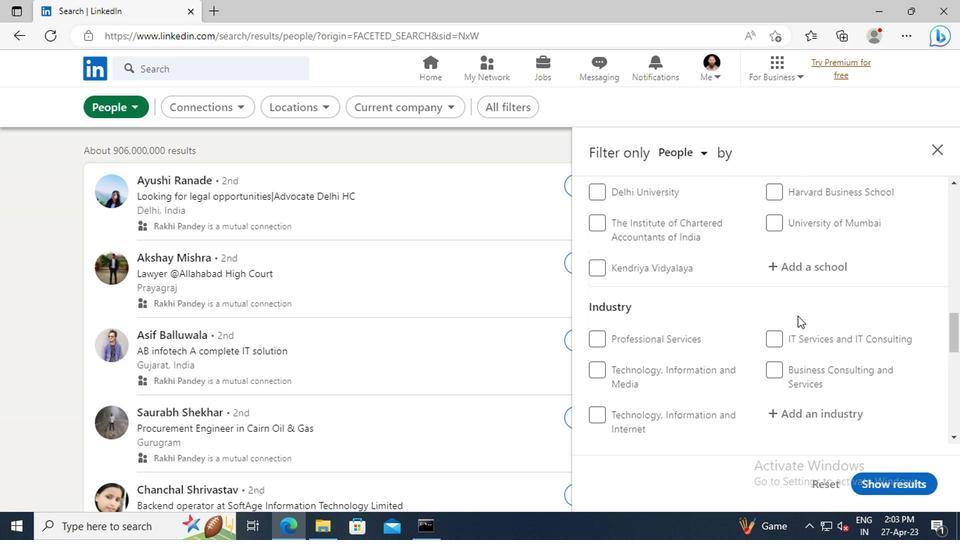 
Action: Mouse scrolled (796, 315) with delta (0, 1)
Screenshot: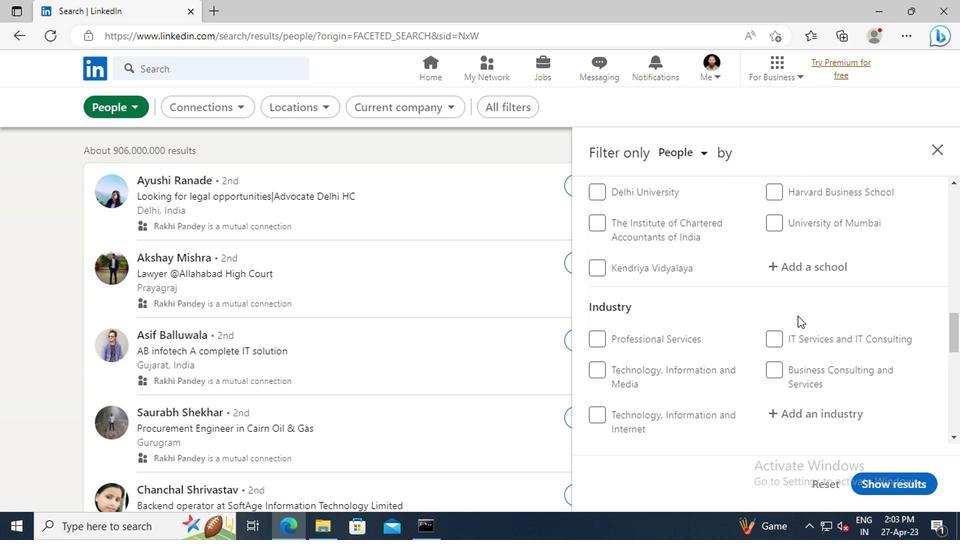 
Action: Mouse scrolled (796, 315) with delta (0, 1)
Screenshot: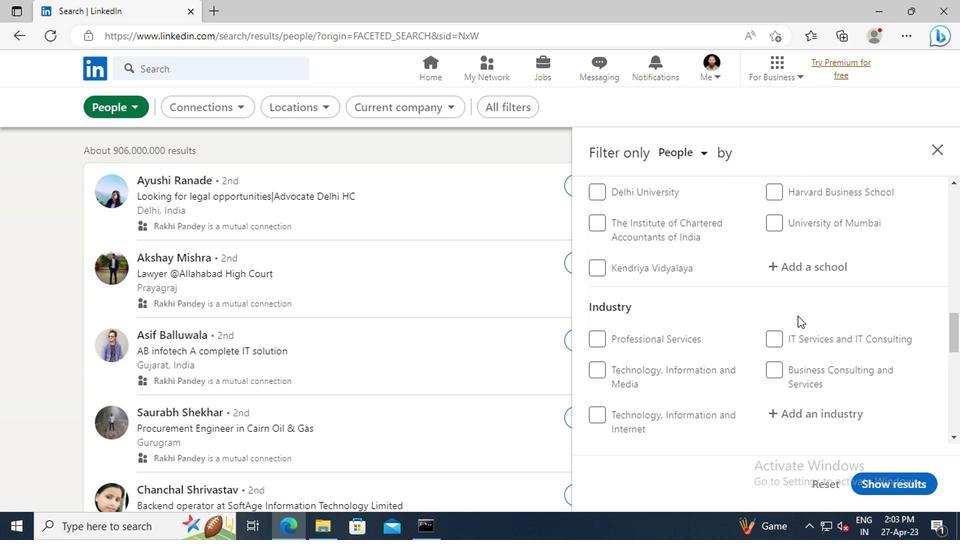 
Action: Mouse scrolled (796, 315) with delta (0, 1)
Screenshot: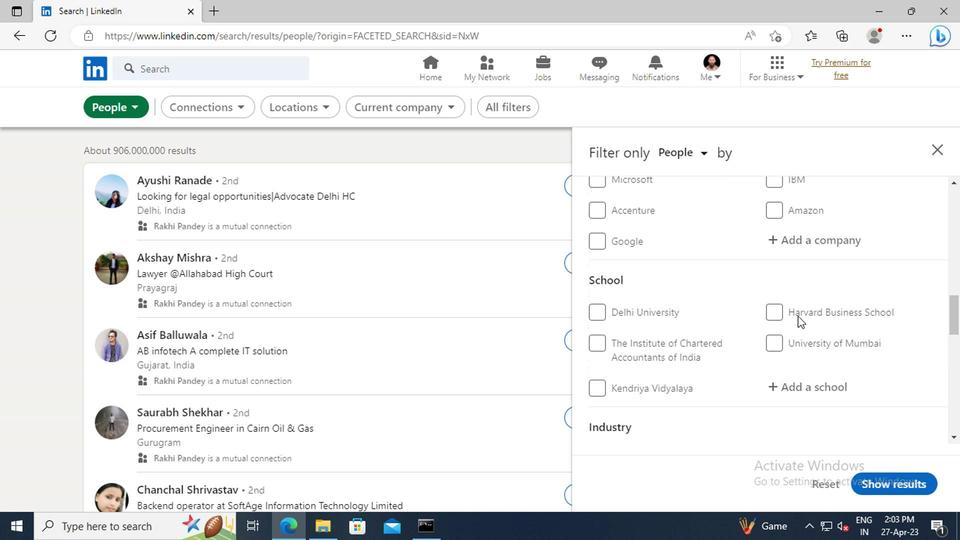 
Action: Mouse scrolled (796, 315) with delta (0, 1)
Screenshot: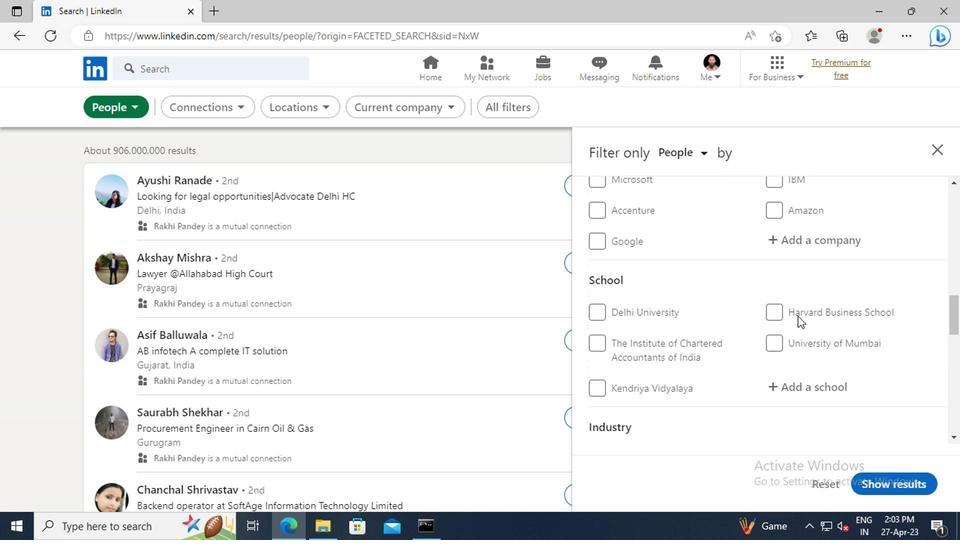 
Action: Mouse scrolled (796, 315) with delta (0, 1)
Screenshot: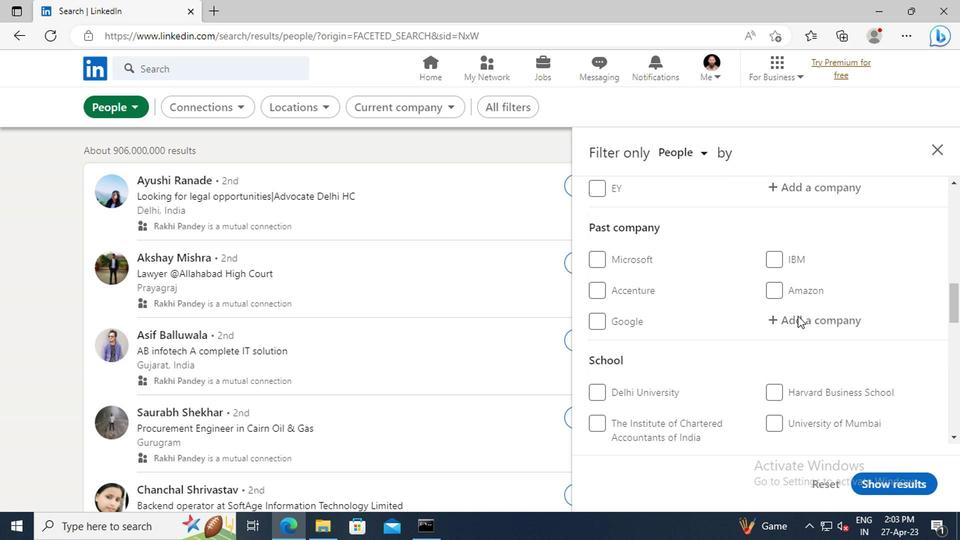 
Action: Mouse scrolled (796, 315) with delta (0, 1)
Screenshot: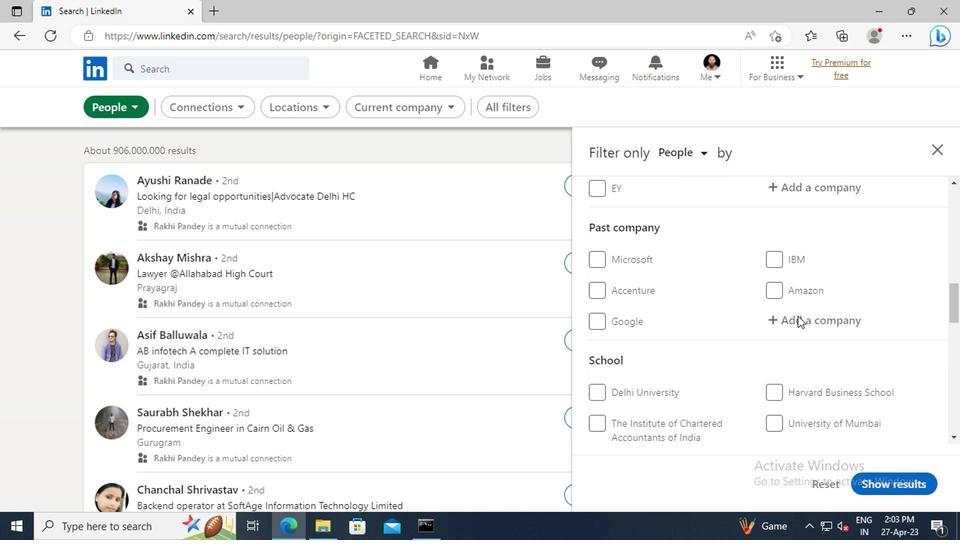 
Action: Mouse scrolled (796, 315) with delta (0, 1)
Screenshot: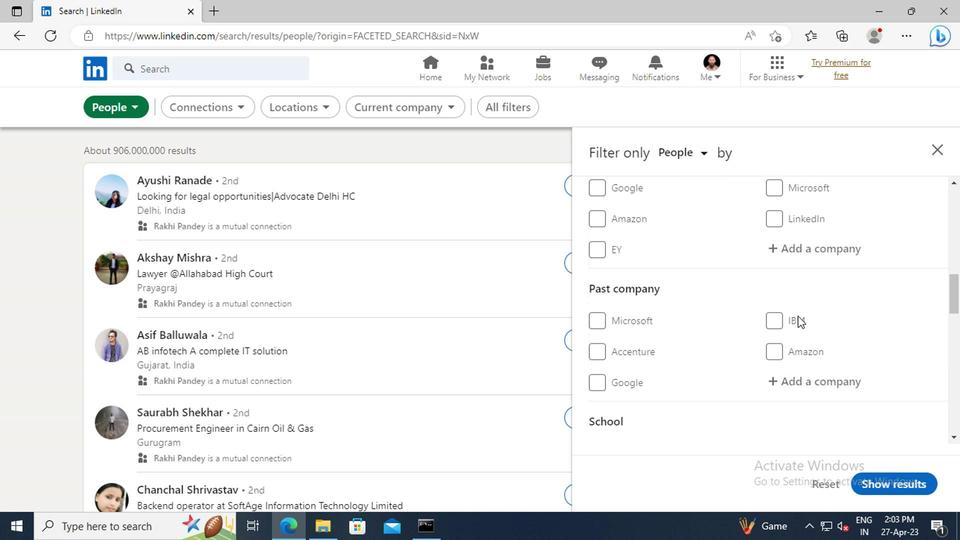 
Action: Mouse moved to (793, 310)
Screenshot: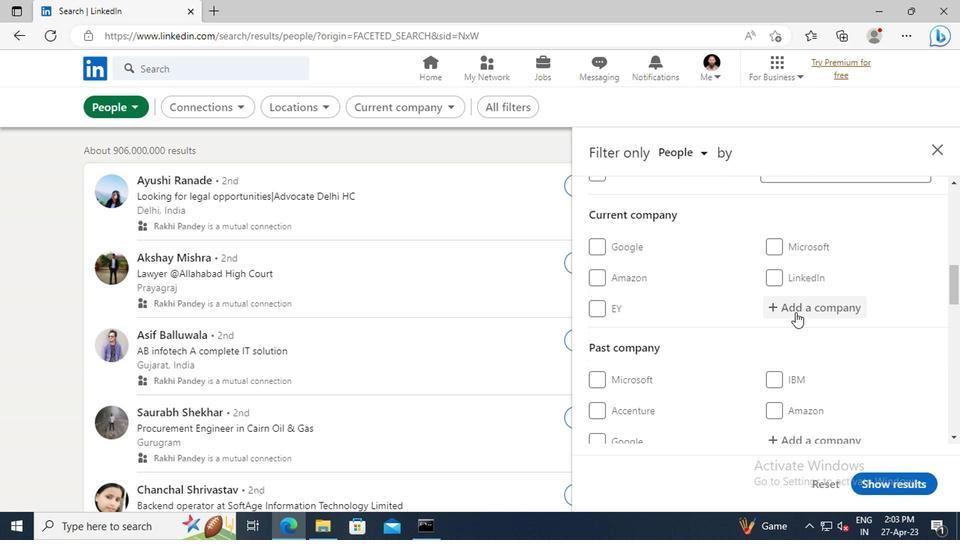 
Action: Mouse pressed left at (793, 310)
Screenshot: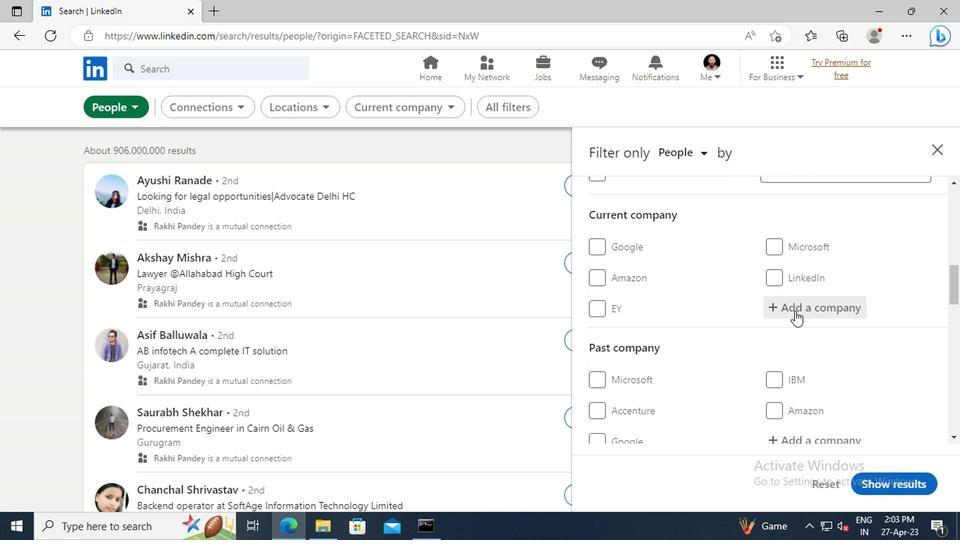 
Action: Key pressed <Key.shift>MSN<Key.space><Key.shift>LABORATORIES
Screenshot: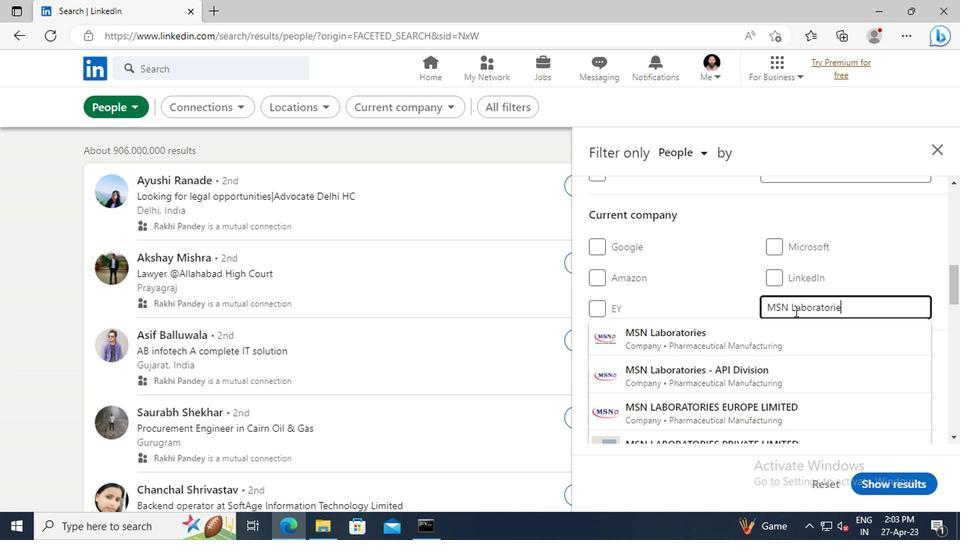 
Action: Mouse moved to (794, 332)
Screenshot: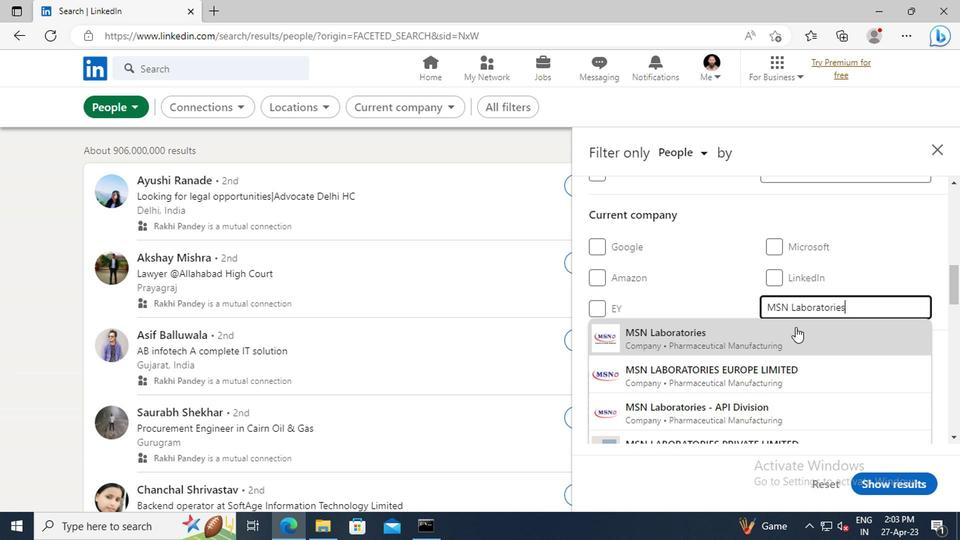 
Action: Mouse pressed left at (794, 332)
Screenshot: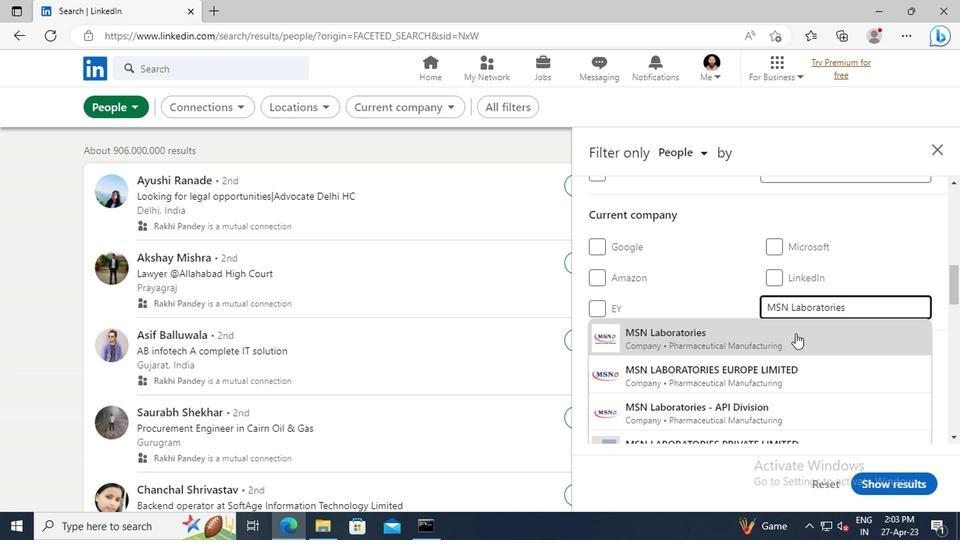 
Action: Mouse moved to (797, 309)
Screenshot: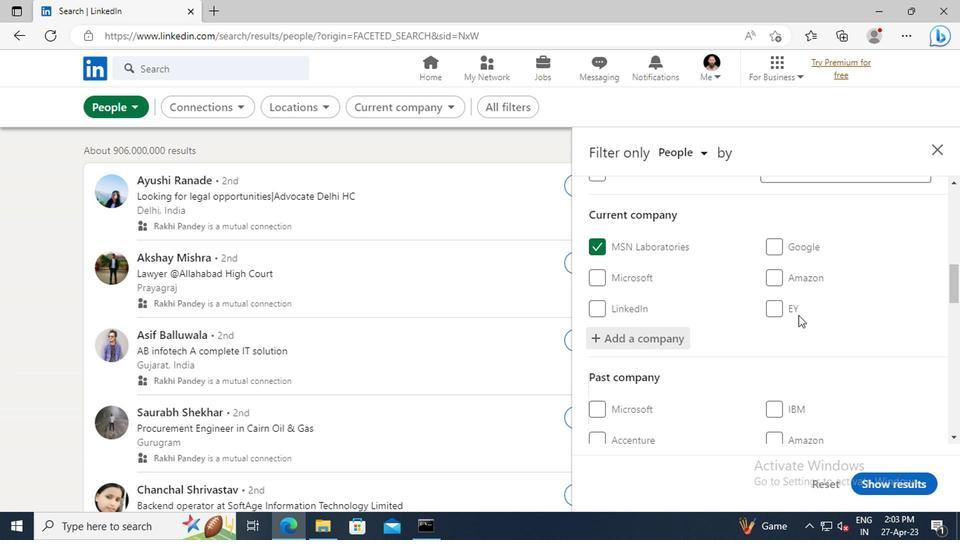 
Action: Mouse scrolled (797, 308) with delta (0, 0)
Screenshot: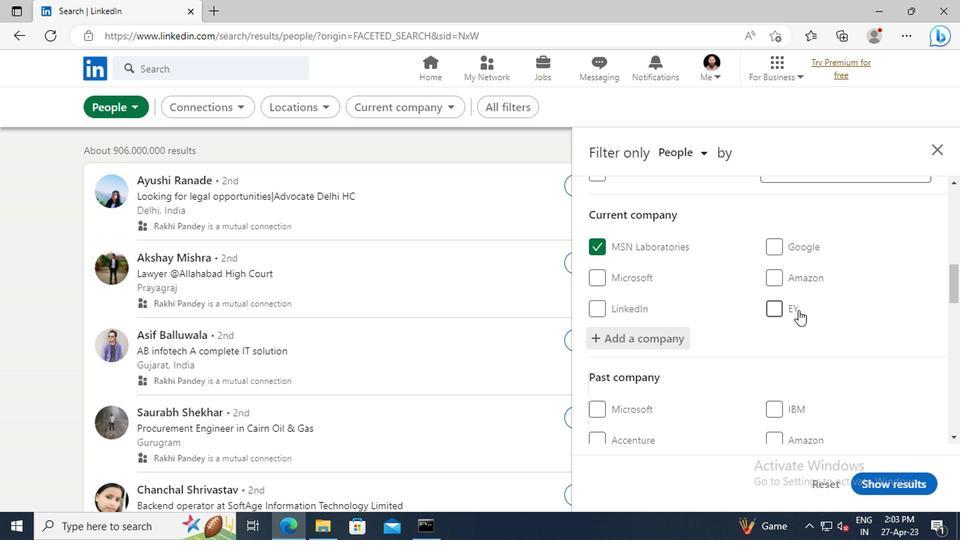 
Action: Mouse scrolled (797, 308) with delta (0, 0)
Screenshot: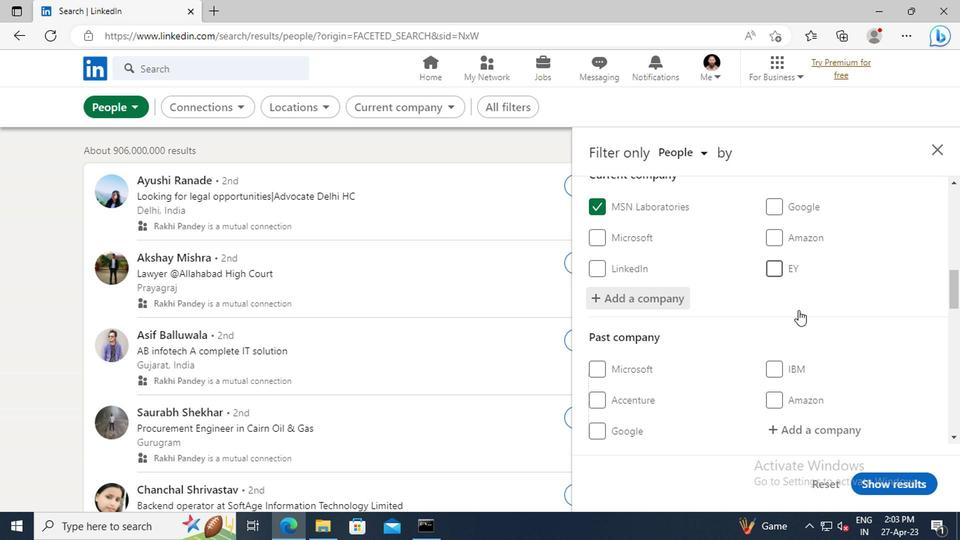 
Action: Mouse scrolled (797, 308) with delta (0, 0)
Screenshot: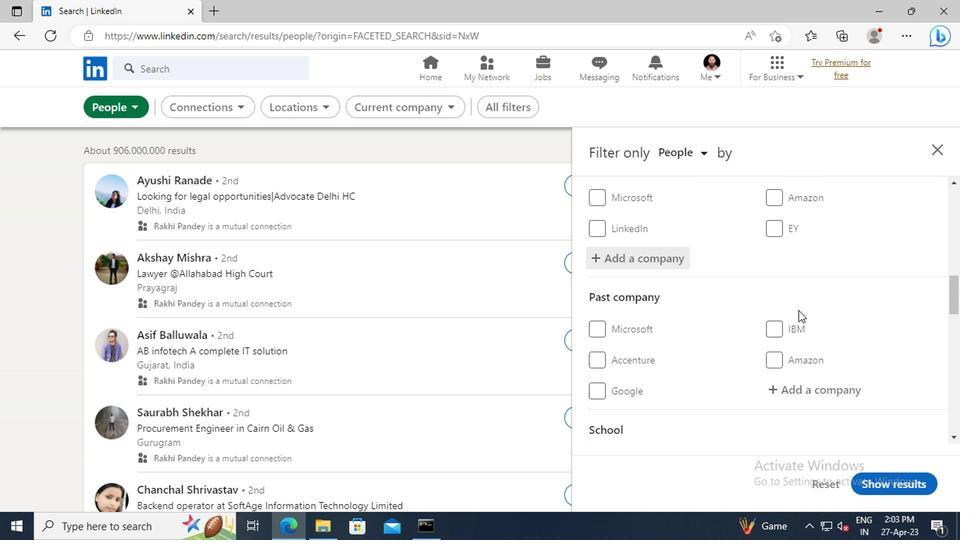 
Action: Mouse scrolled (797, 308) with delta (0, 0)
Screenshot: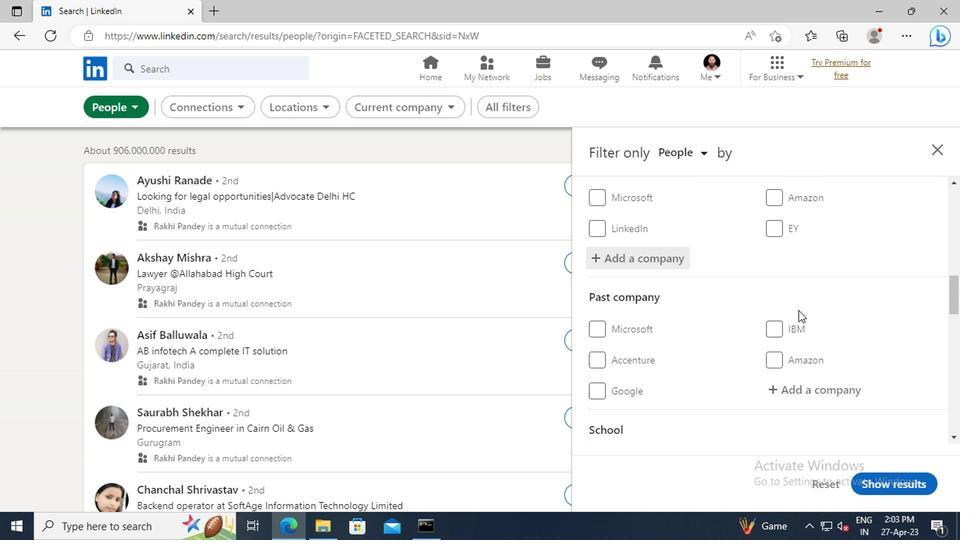 
Action: Mouse scrolled (797, 308) with delta (0, 0)
Screenshot: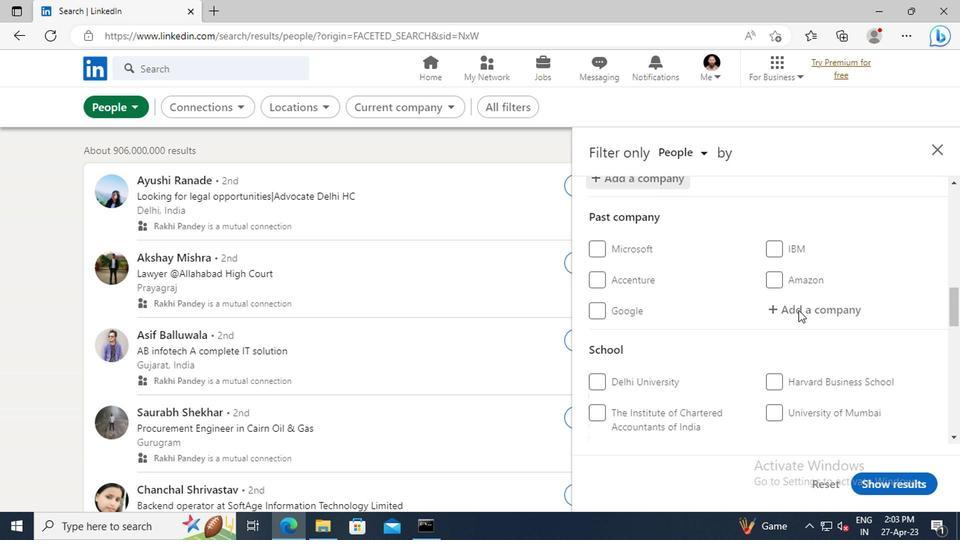 
Action: Mouse scrolled (797, 308) with delta (0, 0)
Screenshot: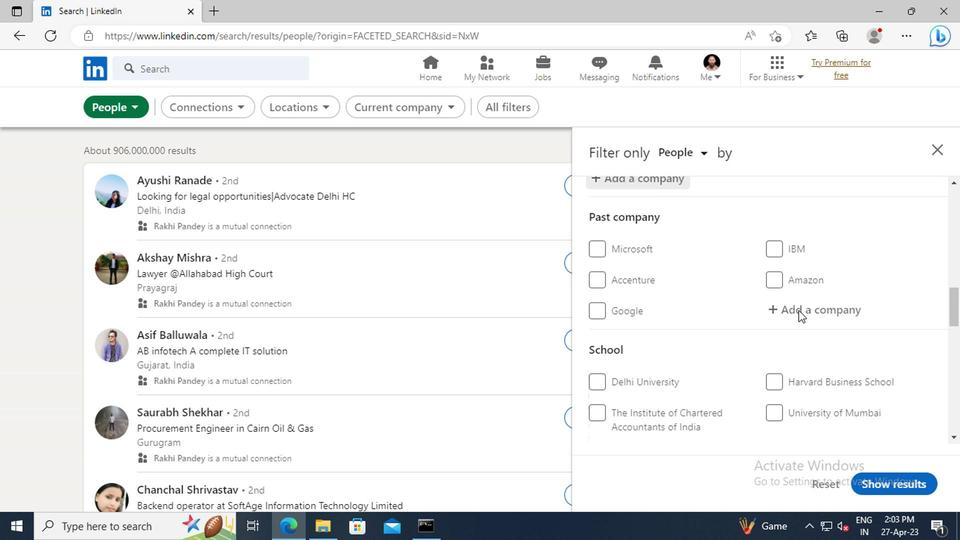 
Action: Mouse scrolled (797, 308) with delta (0, 0)
Screenshot: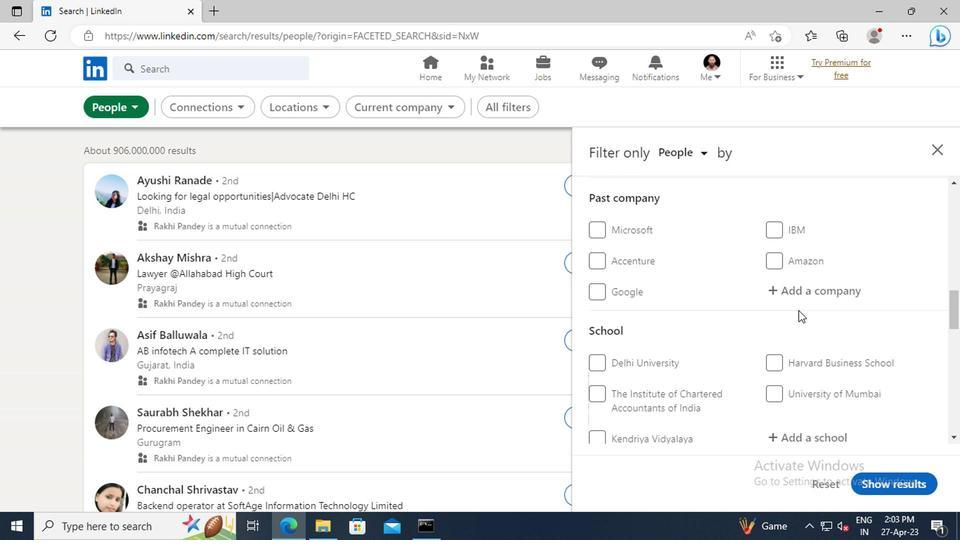 
Action: Mouse scrolled (797, 308) with delta (0, 0)
Screenshot: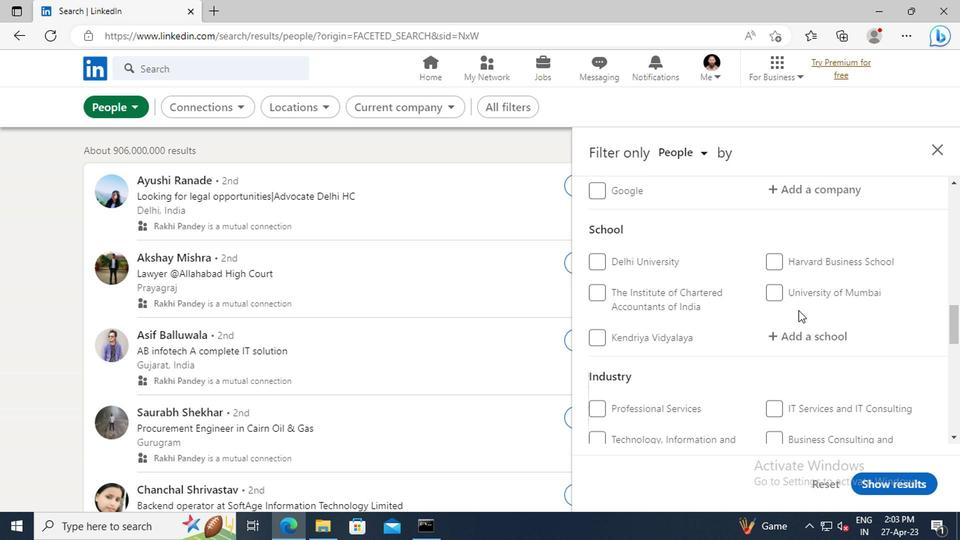 
Action: Mouse scrolled (797, 308) with delta (0, 0)
Screenshot: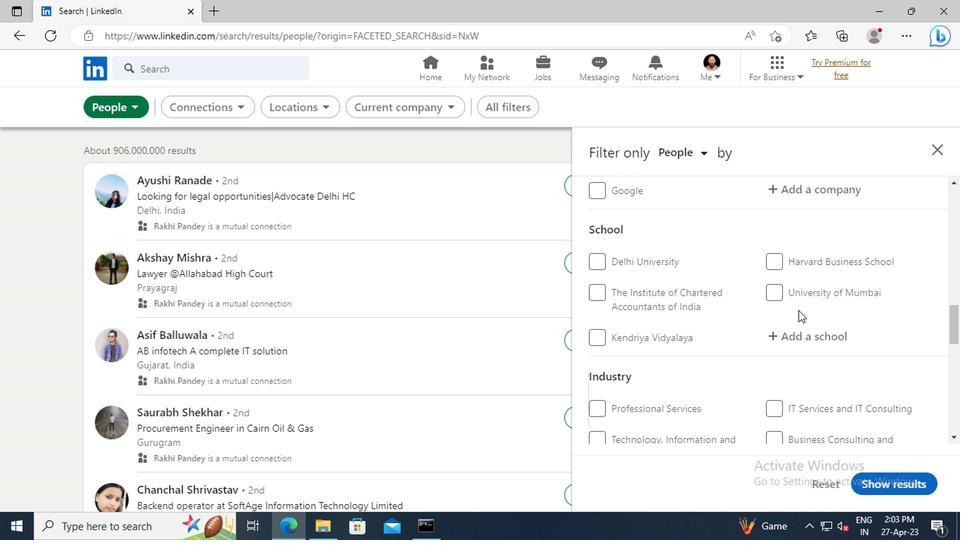 
Action: Mouse moved to (793, 262)
Screenshot: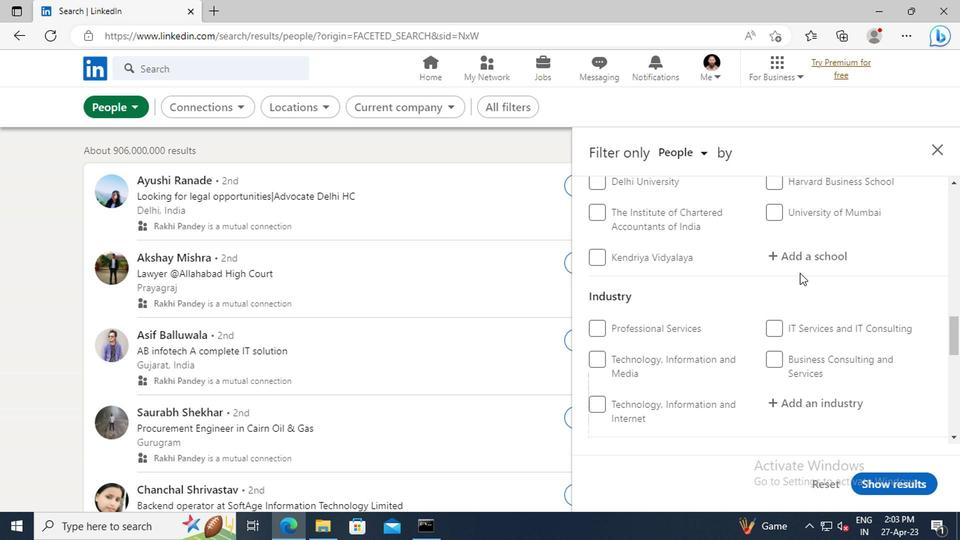 
Action: Mouse pressed left at (793, 262)
Screenshot: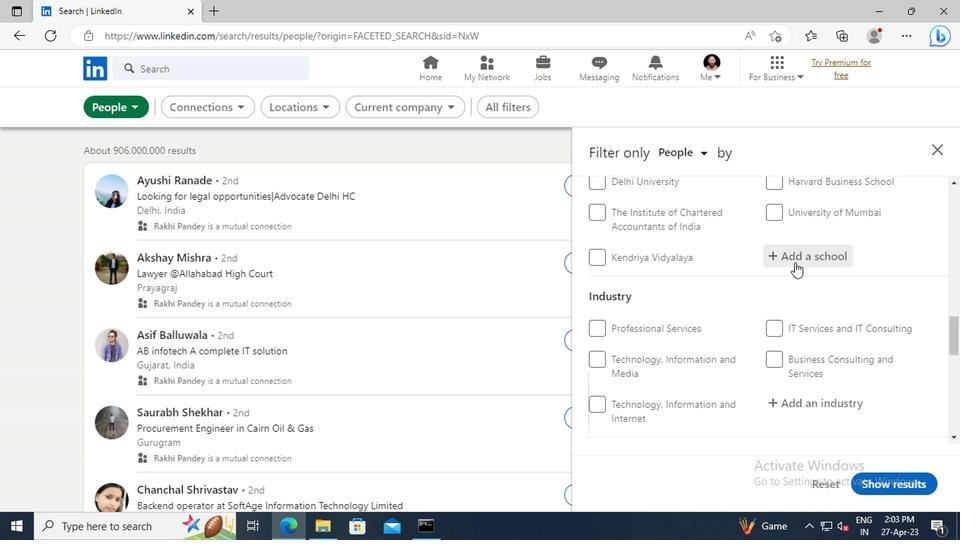 
Action: Key pressed <Key.shift>BAPATLA<Key.space><Key.shift>ENGINEERING<Key.space><Key.shift>COLLEGE
Screenshot: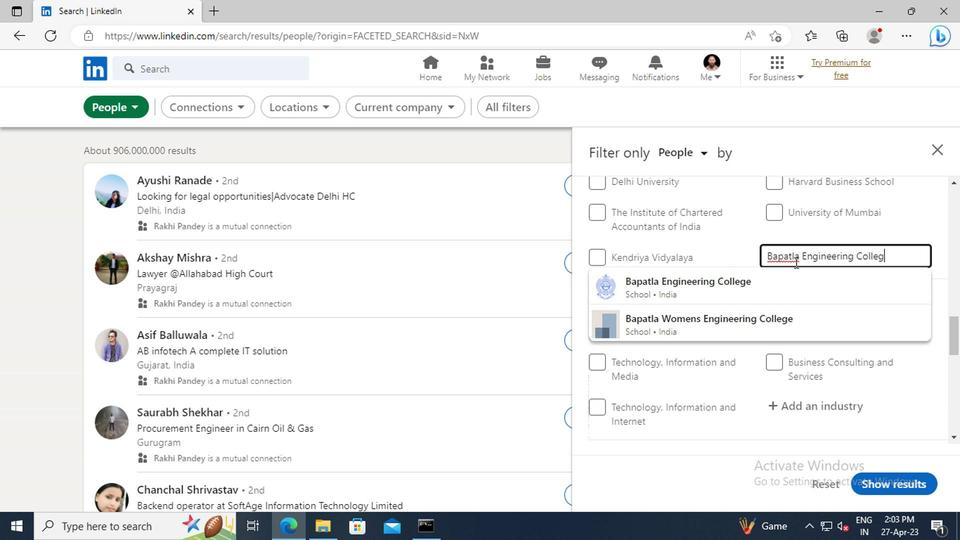 
Action: Mouse moved to (792, 280)
Screenshot: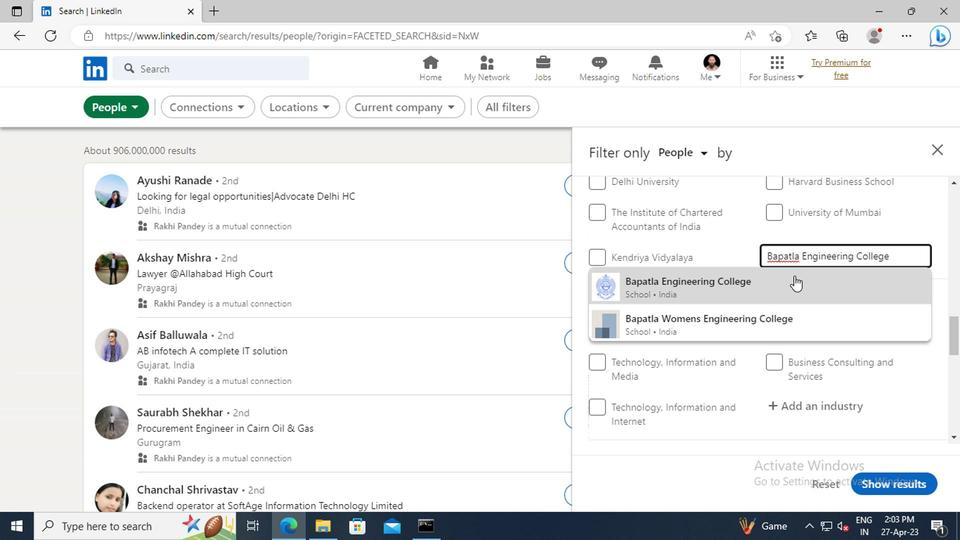 
Action: Mouse pressed left at (792, 280)
Screenshot: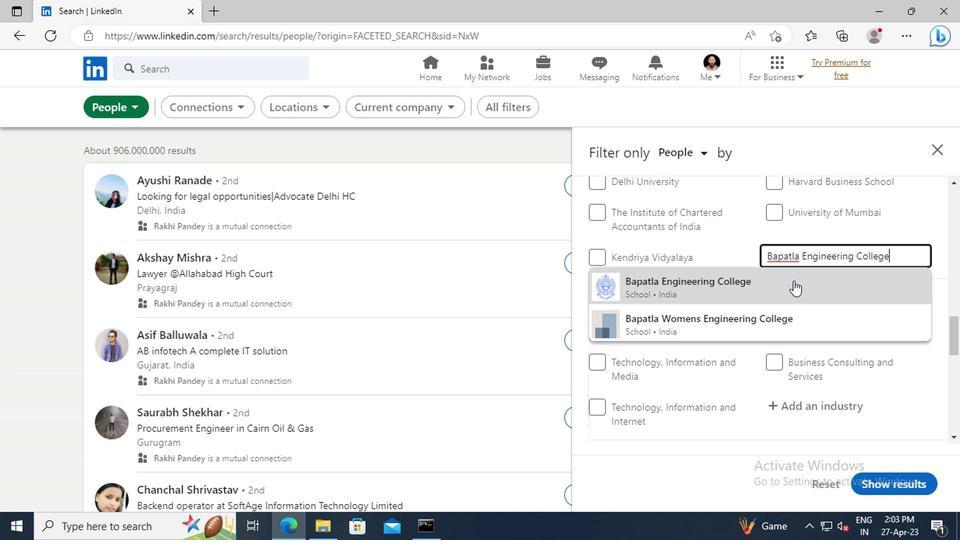 
Action: Mouse moved to (783, 274)
Screenshot: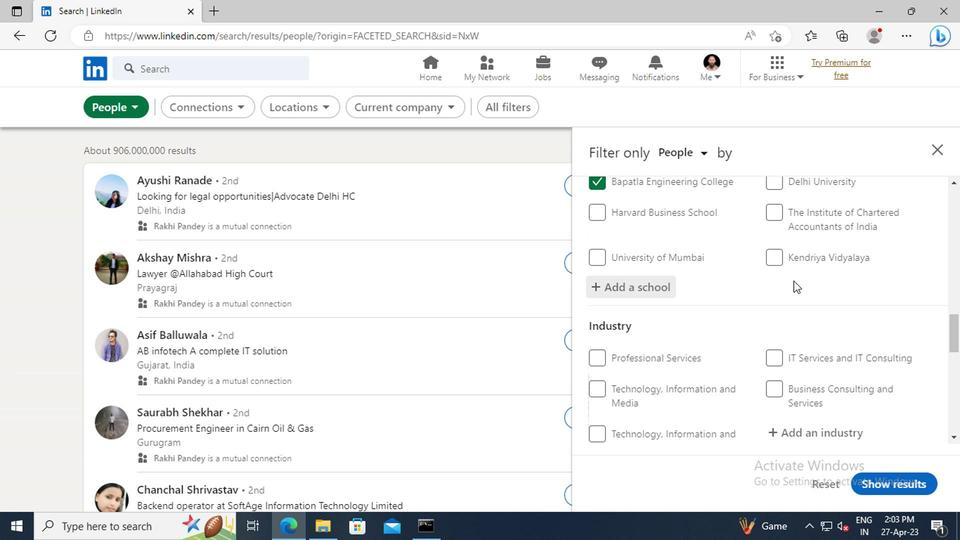 
Action: Mouse scrolled (783, 273) with delta (0, -1)
Screenshot: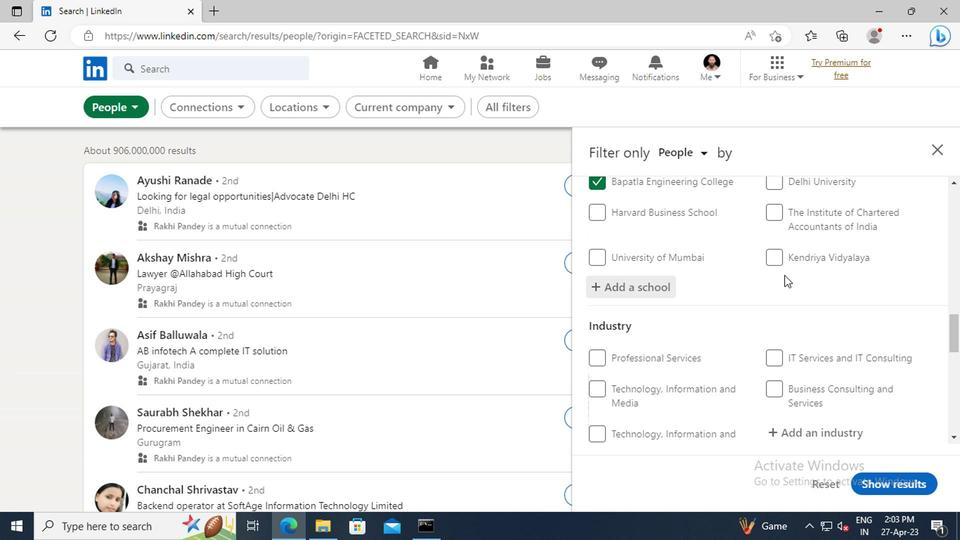 
Action: Mouse scrolled (783, 273) with delta (0, -1)
Screenshot: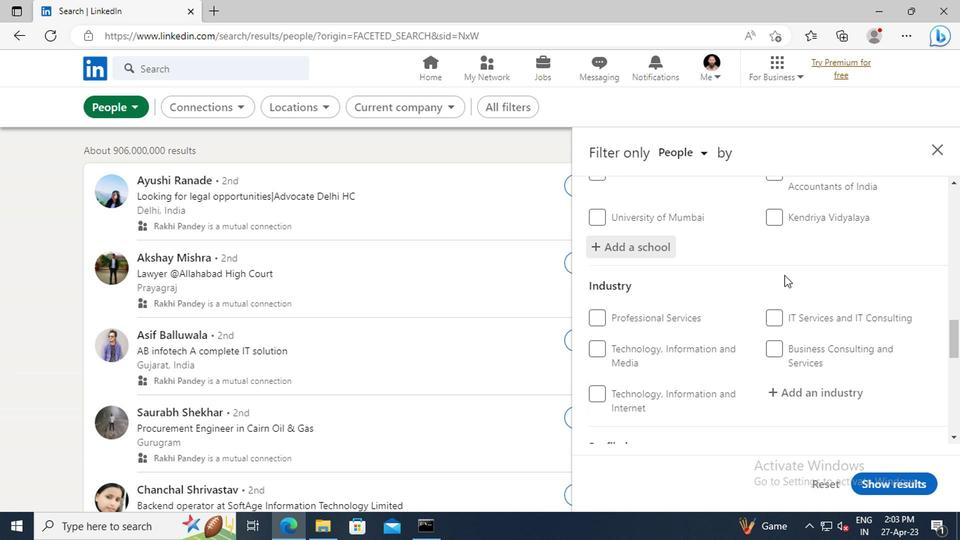 
Action: Mouse scrolled (783, 273) with delta (0, -1)
Screenshot: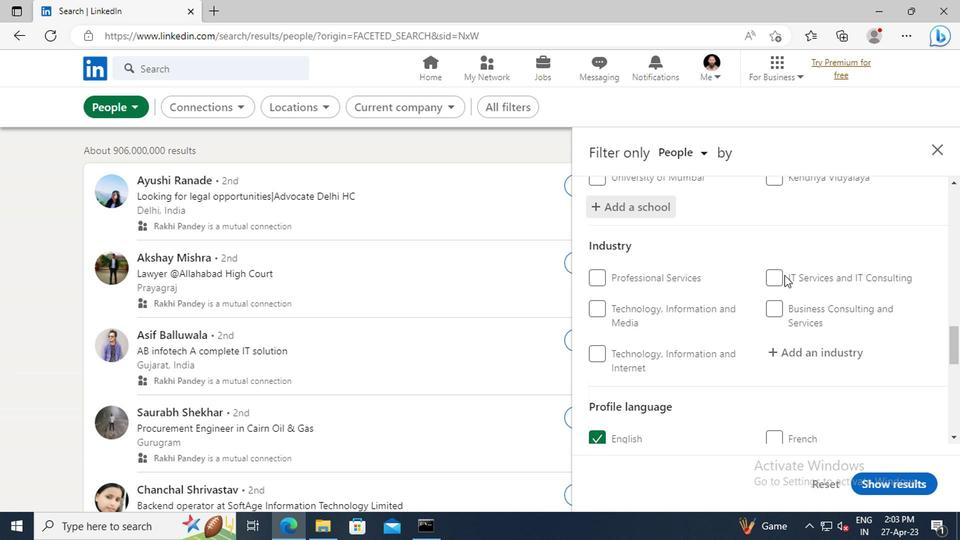 
Action: Mouse moved to (782, 306)
Screenshot: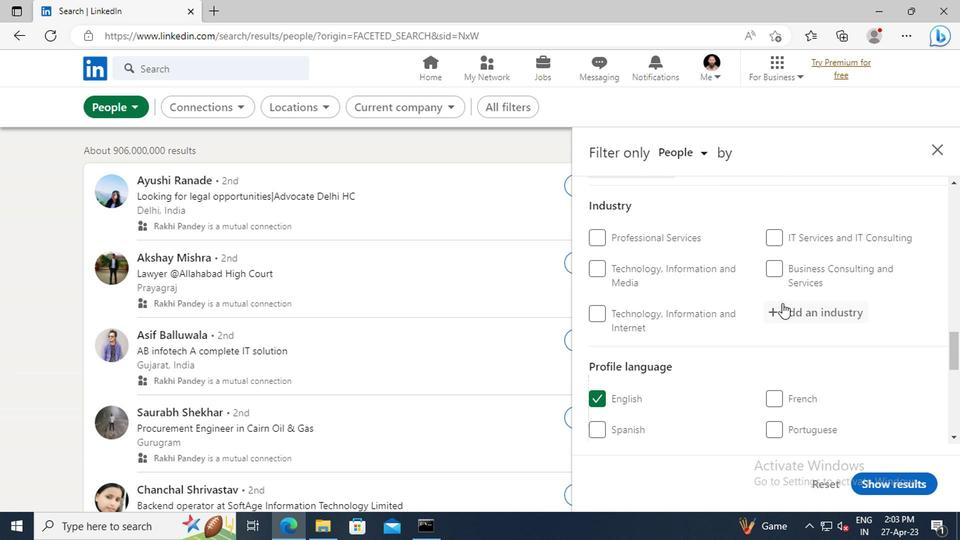 
Action: Mouse pressed left at (782, 306)
Screenshot: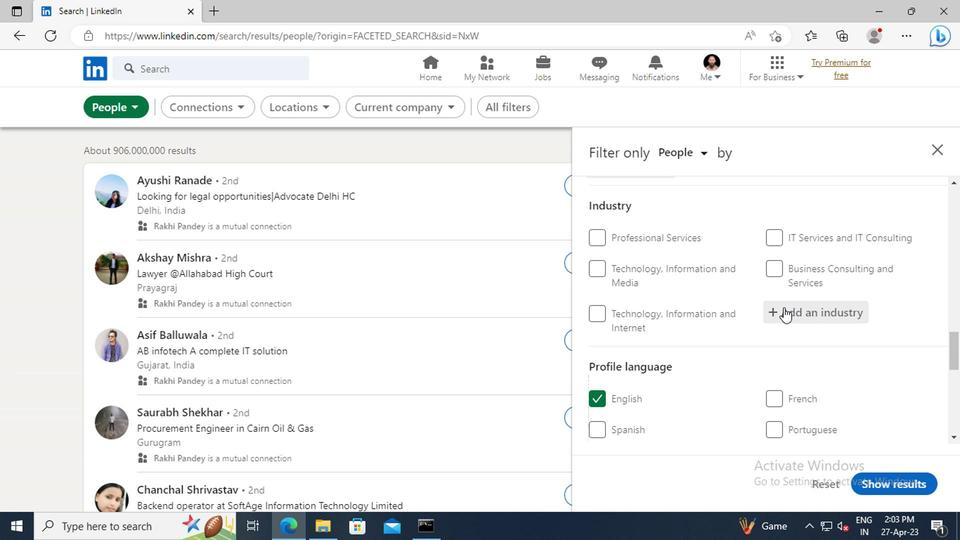 
Action: Key pressed <Key.shift>RETAIL<Key.space><Key.shift>MUSIC
Screenshot: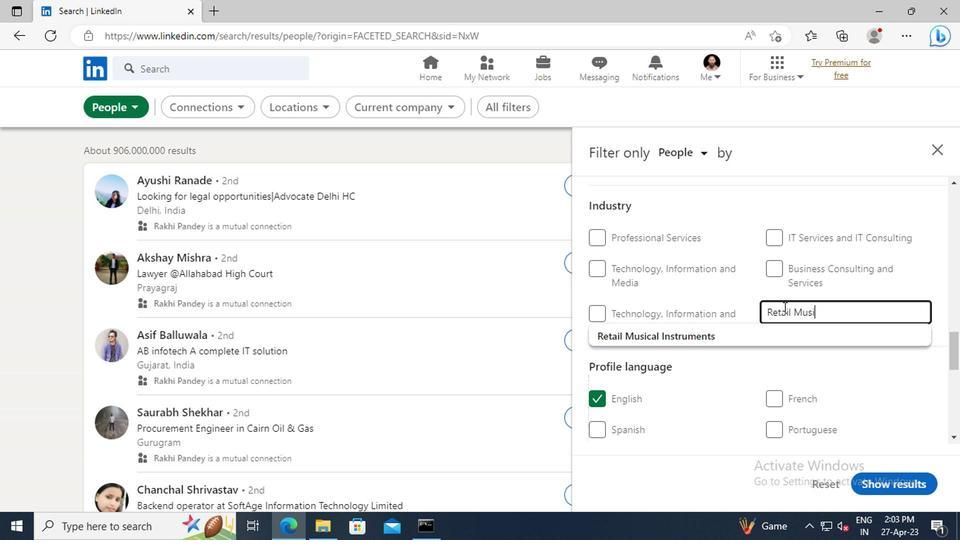 
Action: Mouse moved to (791, 332)
Screenshot: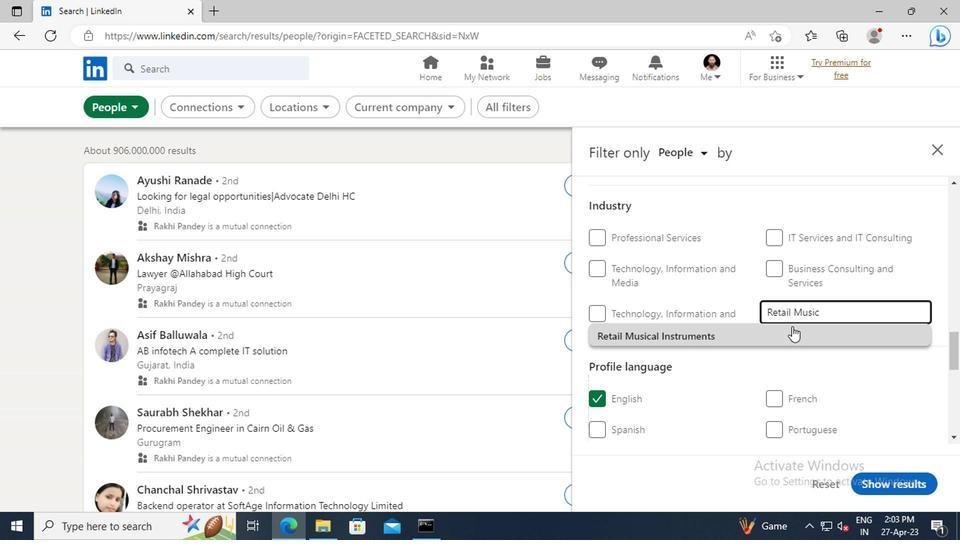 
Action: Mouse pressed left at (791, 332)
Screenshot: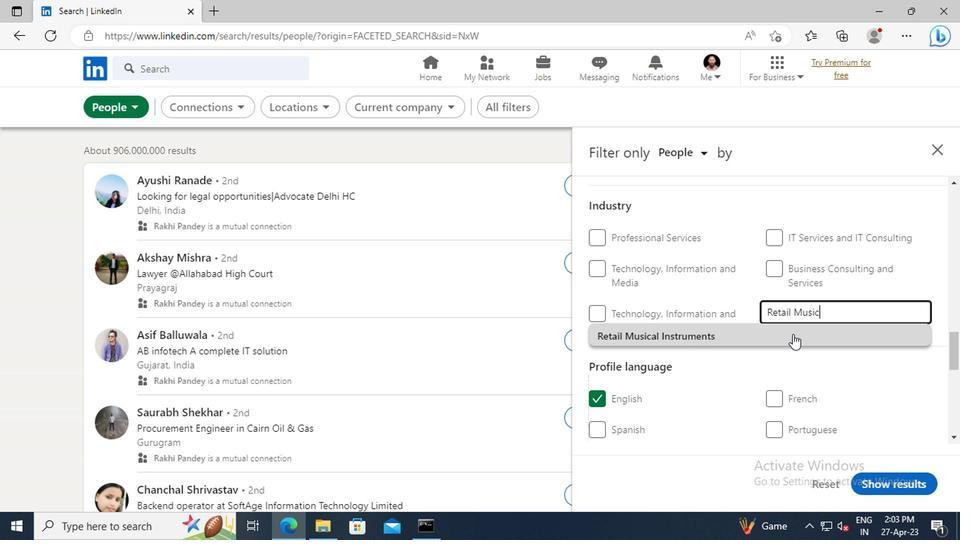 
Action: Mouse moved to (781, 312)
Screenshot: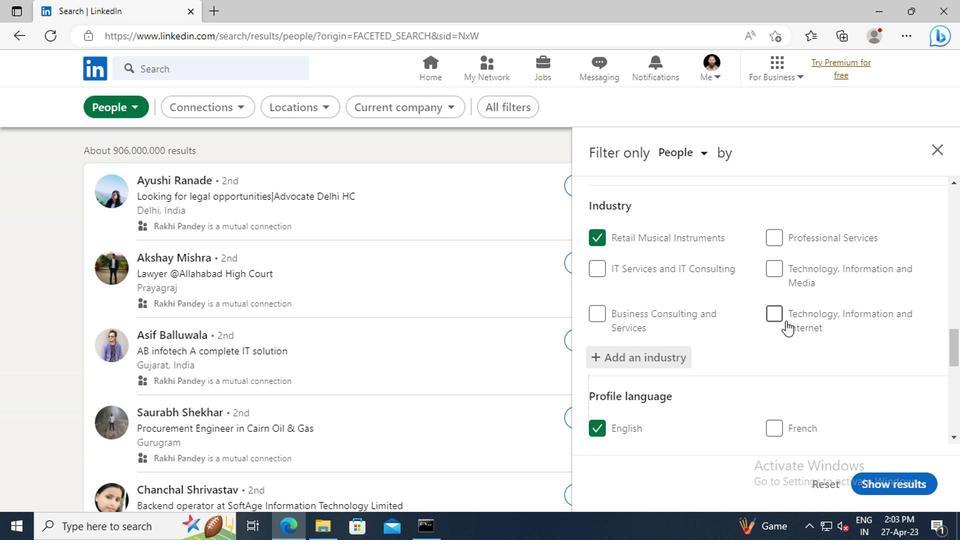 
Action: Mouse scrolled (781, 312) with delta (0, 0)
Screenshot: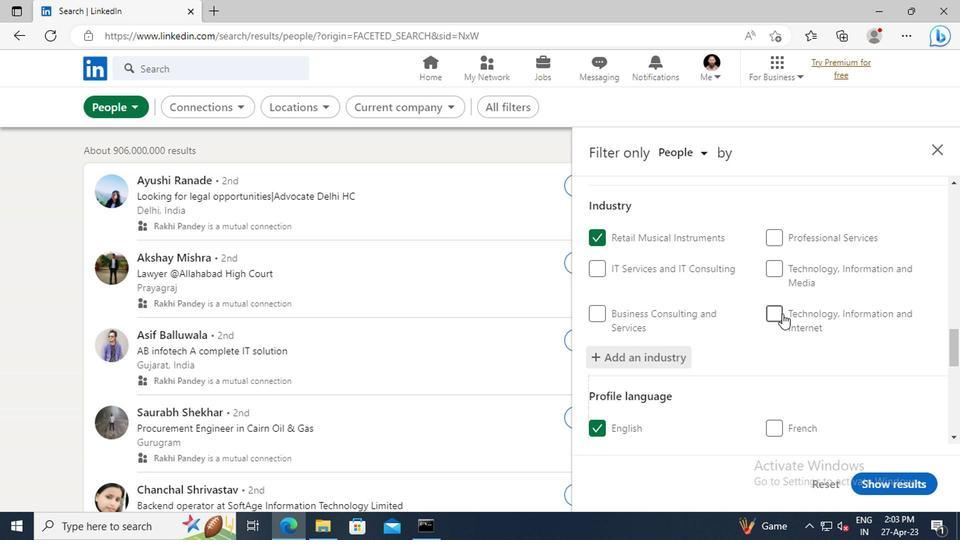 
Action: Mouse scrolled (781, 312) with delta (0, 0)
Screenshot: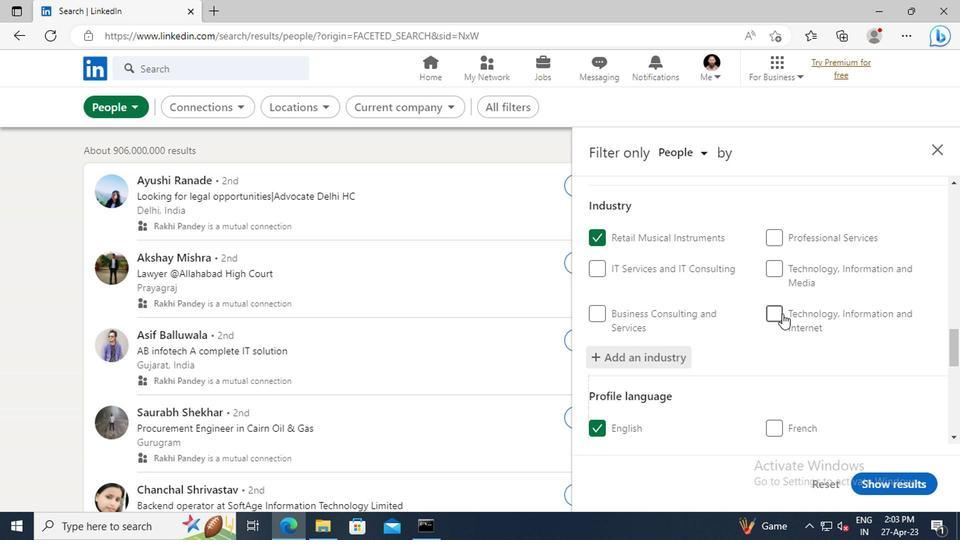 
Action: Mouse scrolled (781, 312) with delta (0, 0)
Screenshot: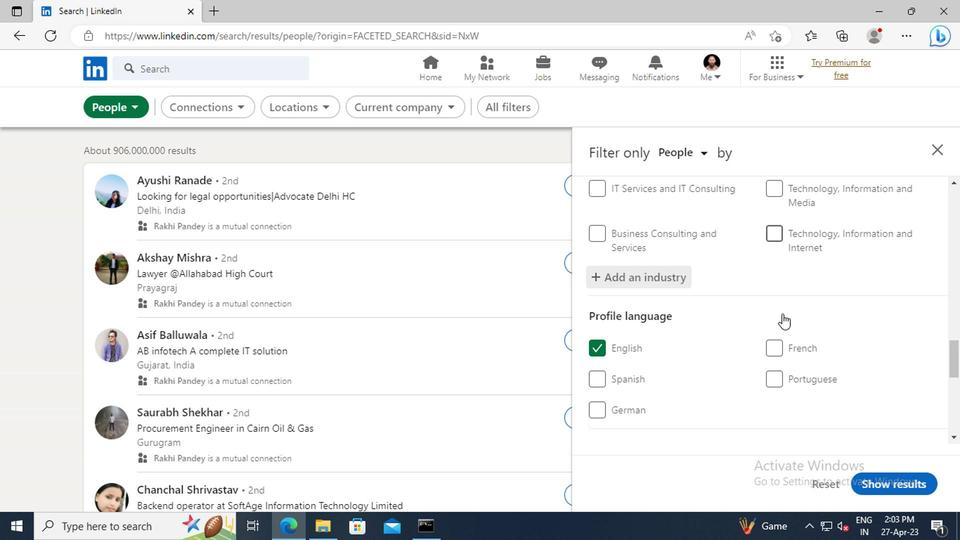 
Action: Mouse scrolled (781, 312) with delta (0, 0)
Screenshot: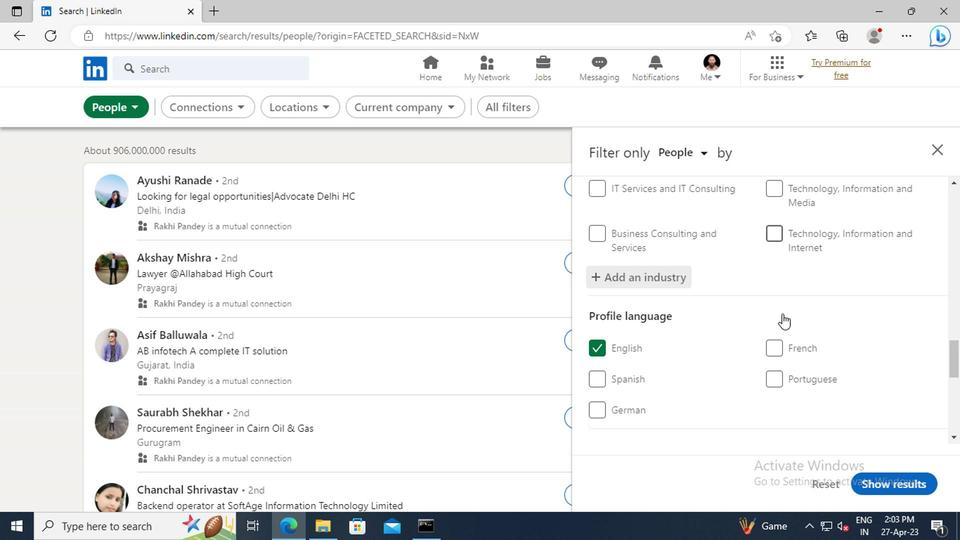 
Action: Mouse scrolled (781, 312) with delta (0, 0)
Screenshot: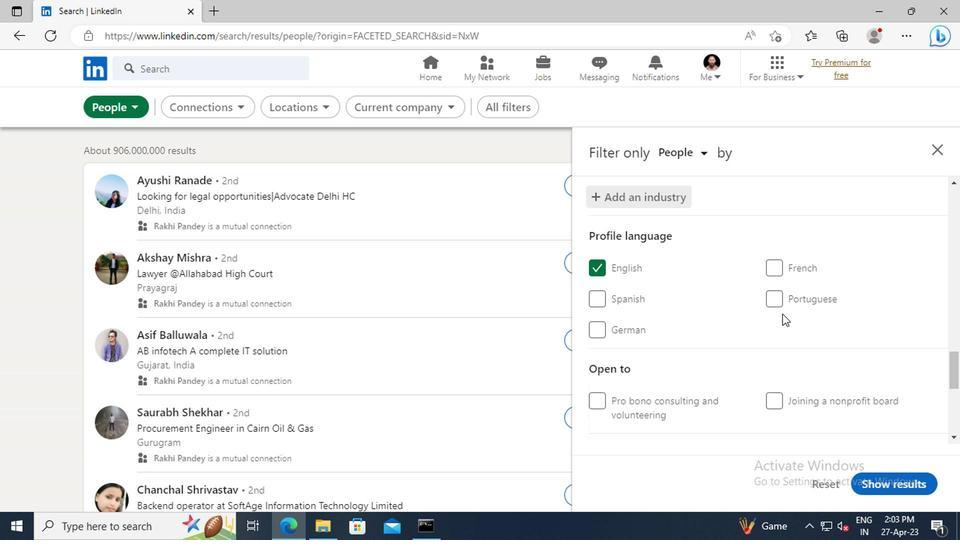 
Action: Mouse scrolled (781, 312) with delta (0, 0)
Screenshot: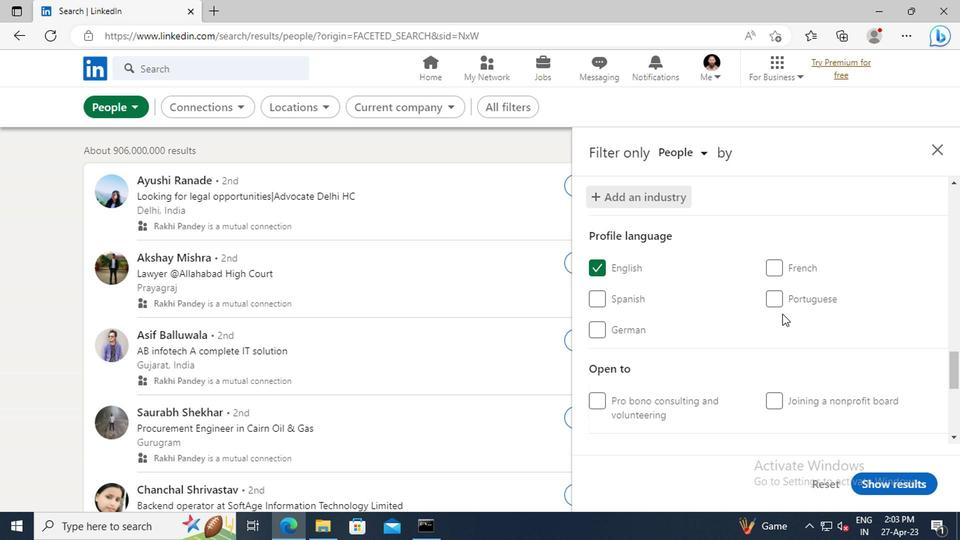 
Action: Mouse scrolled (781, 312) with delta (0, 0)
Screenshot: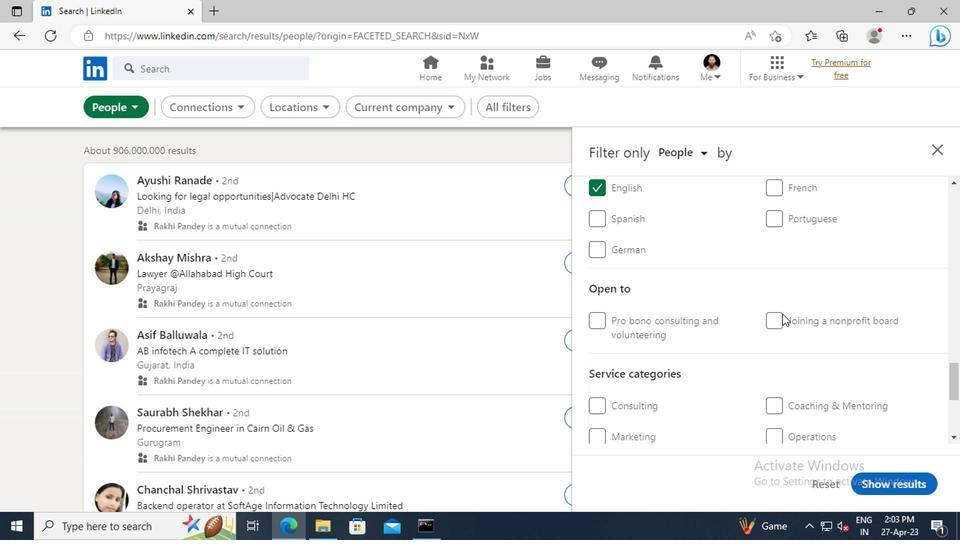 
Action: Mouse scrolled (781, 312) with delta (0, 0)
Screenshot: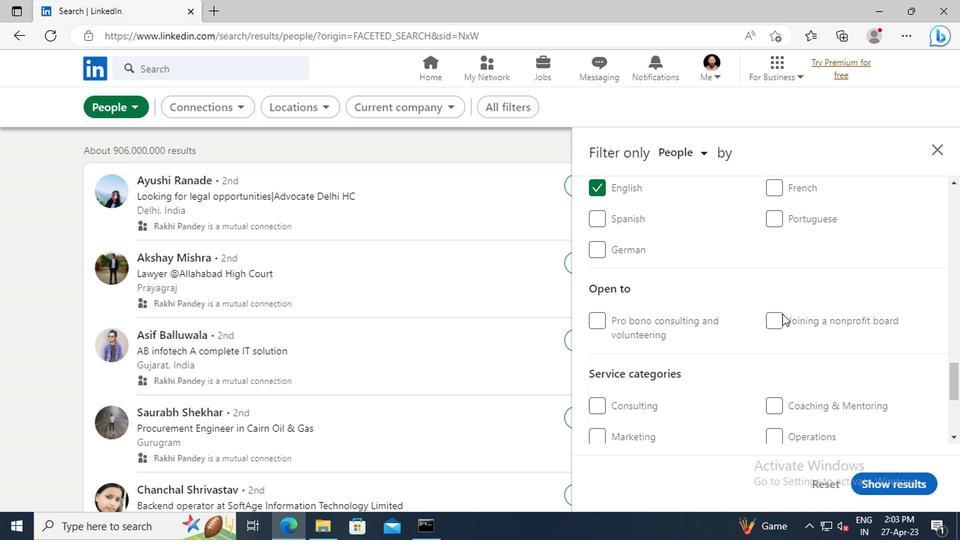 
Action: Mouse moved to (776, 326)
Screenshot: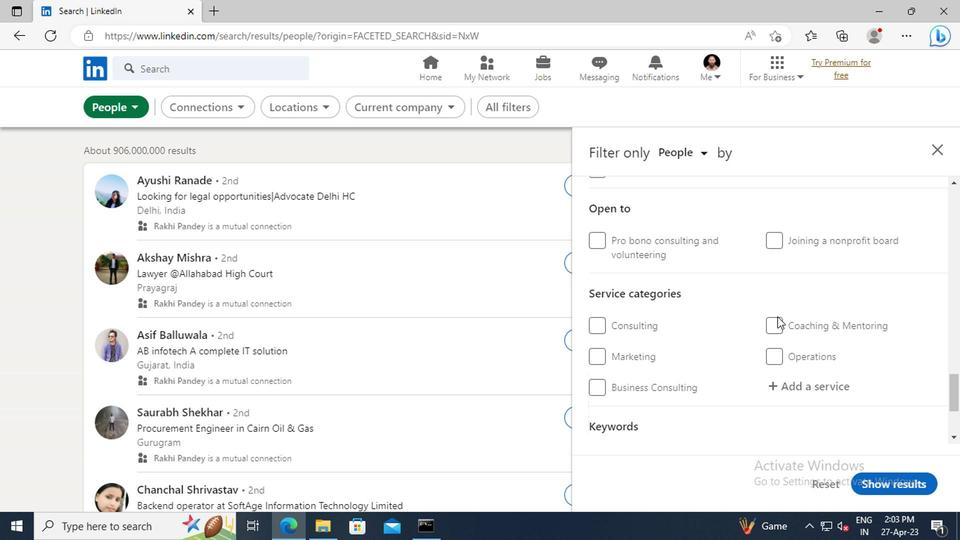 
Action: Mouse scrolled (776, 325) with delta (0, -1)
Screenshot: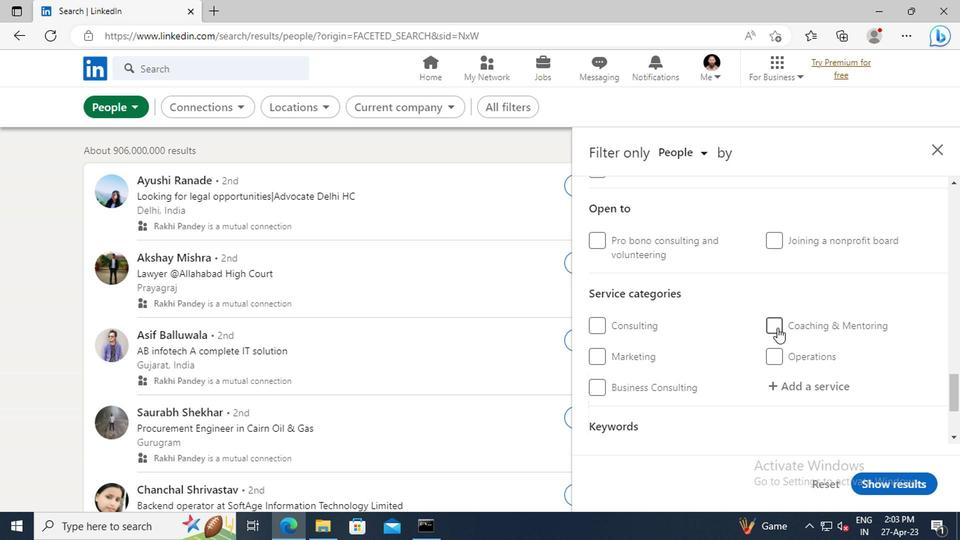 
Action: Mouse moved to (780, 343)
Screenshot: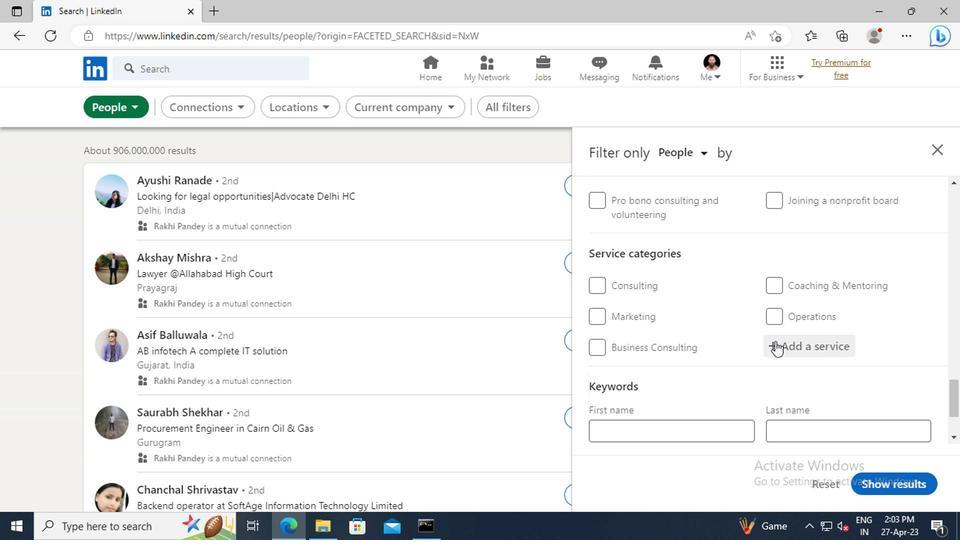 
Action: Mouse pressed left at (780, 343)
Screenshot: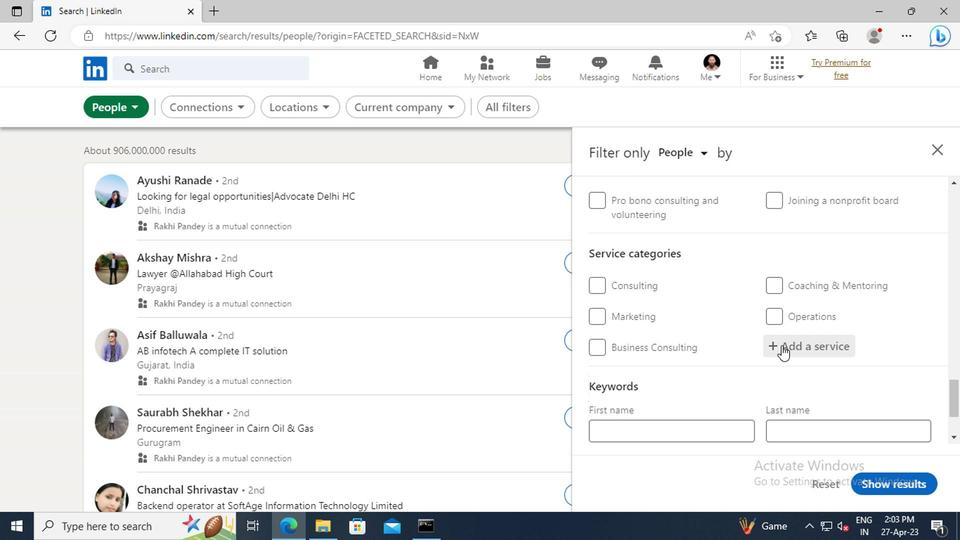 
Action: Key pressed <Key.shift>CORPORATE<Key.space><Key.shift>EVENTS
Screenshot: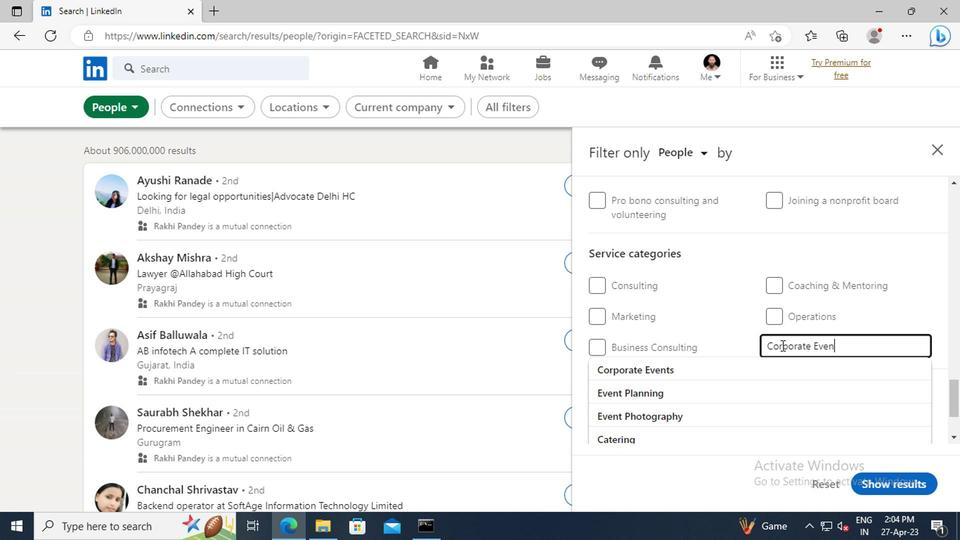 
Action: Mouse moved to (781, 366)
Screenshot: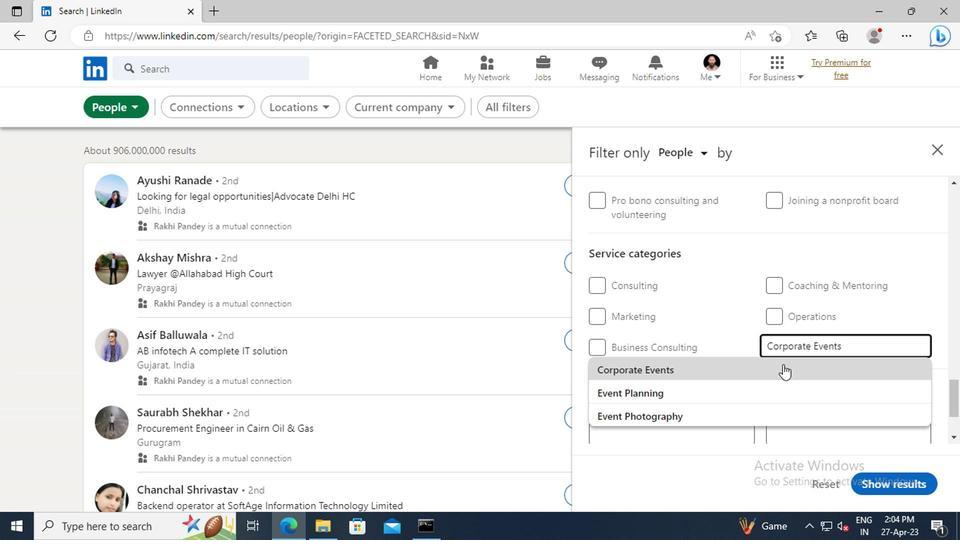 
Action: Mouse pressed left at (781, 366)
Screenshot: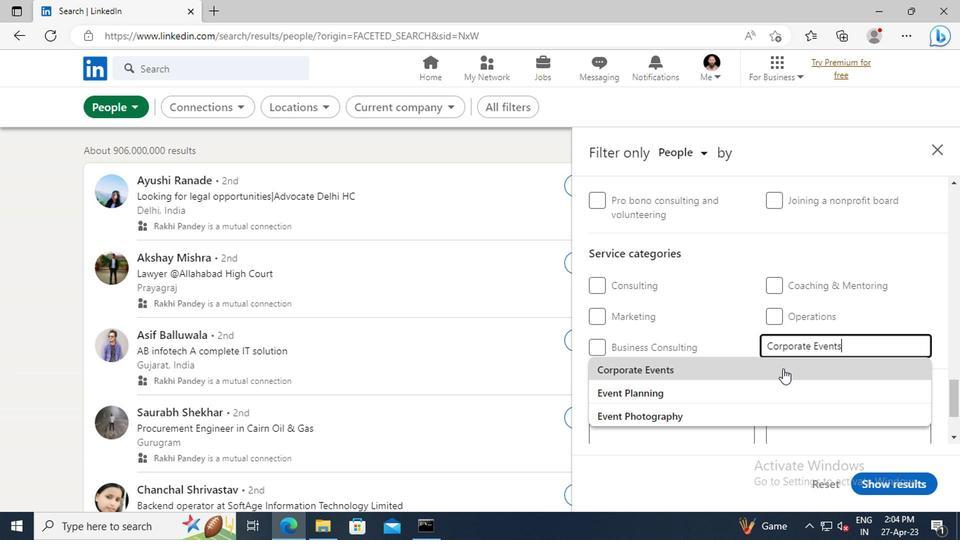 
Action: Mouse moved to (771, 303)
Screenshot: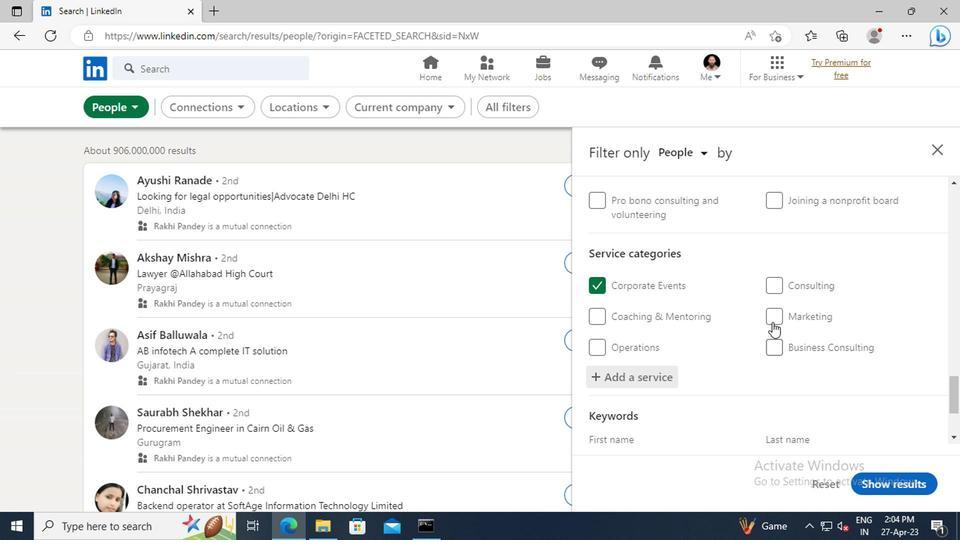 
Action: Mouse scrolled (771, 303) with delta (0, 0)
Screenshot: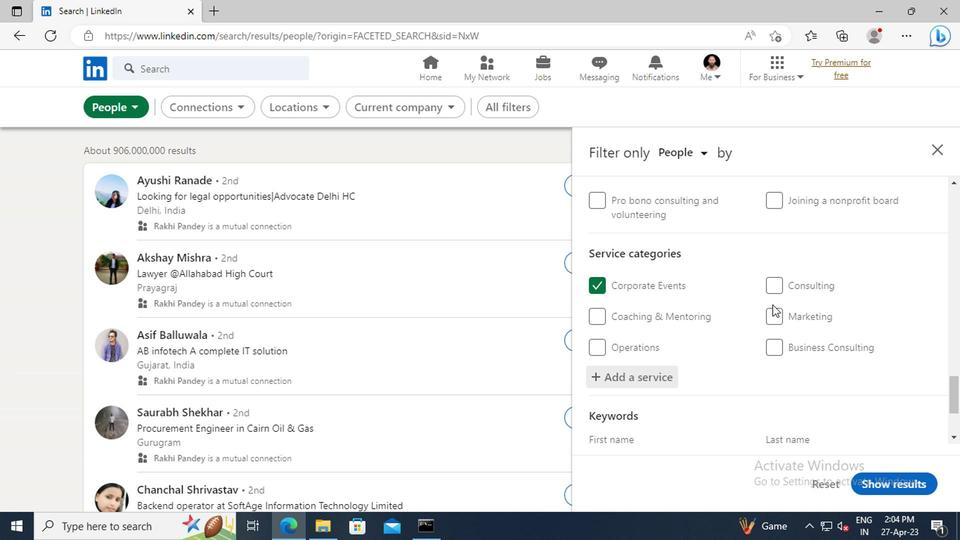 
Action: Mouse scrolled (771, 303) with delta (0, 0)
Screenshot: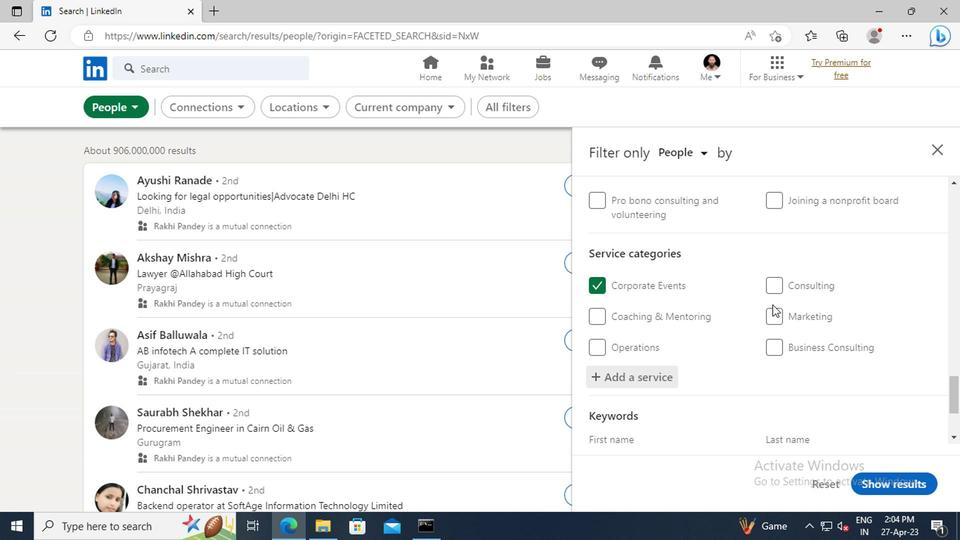 
Action: Mouse scrolled (771, 303) with delta (0, 0)
Screenshot: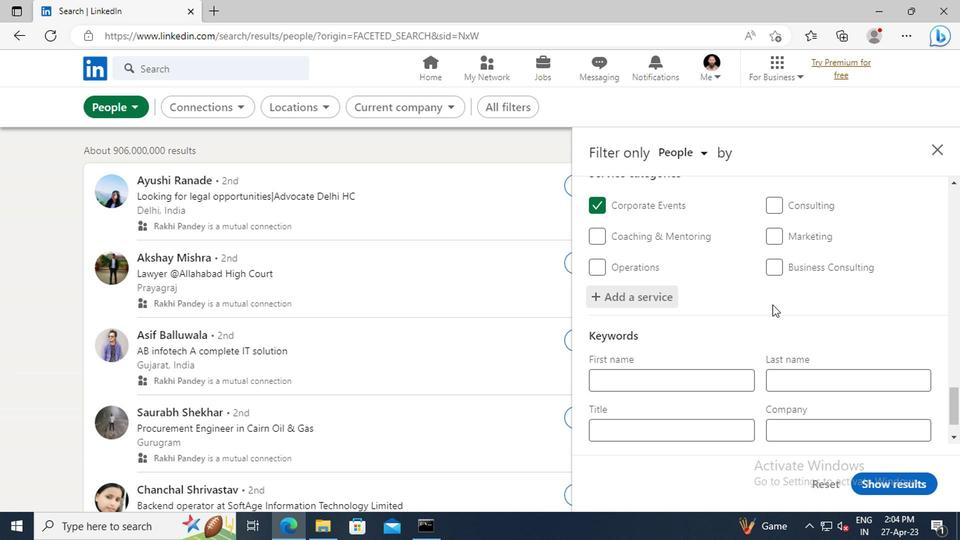 
Action: Mouse scrolled (771, 303) with delta (0, 0)
Screenshot: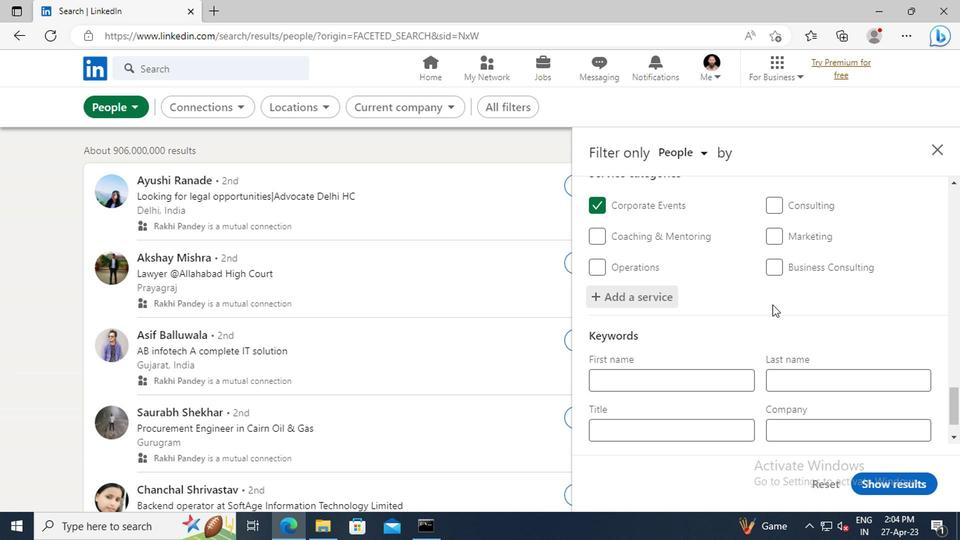 
Action: Mouse scrolled (771, 303) with delta (0, 0)
Screenshot: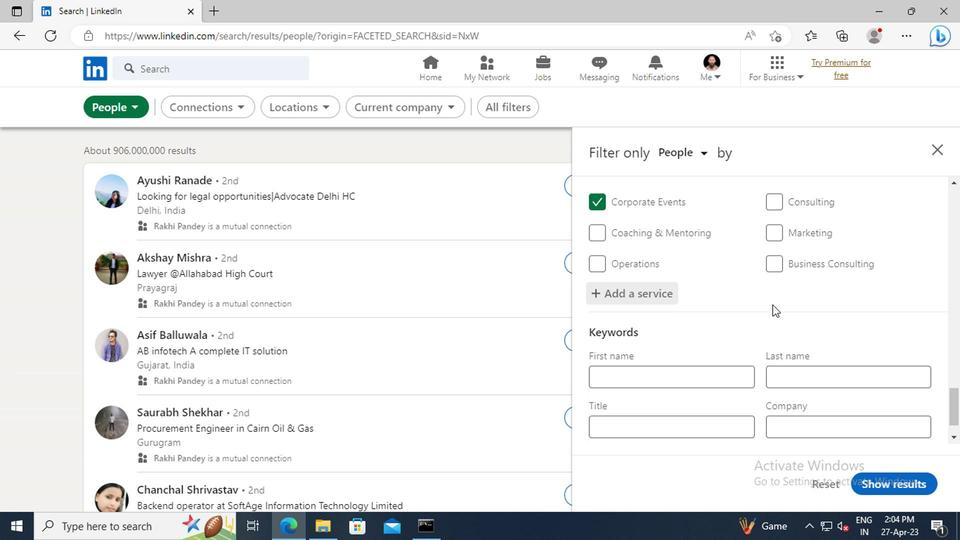 
Action: Mouse moved to (699, 379)
Screenshot: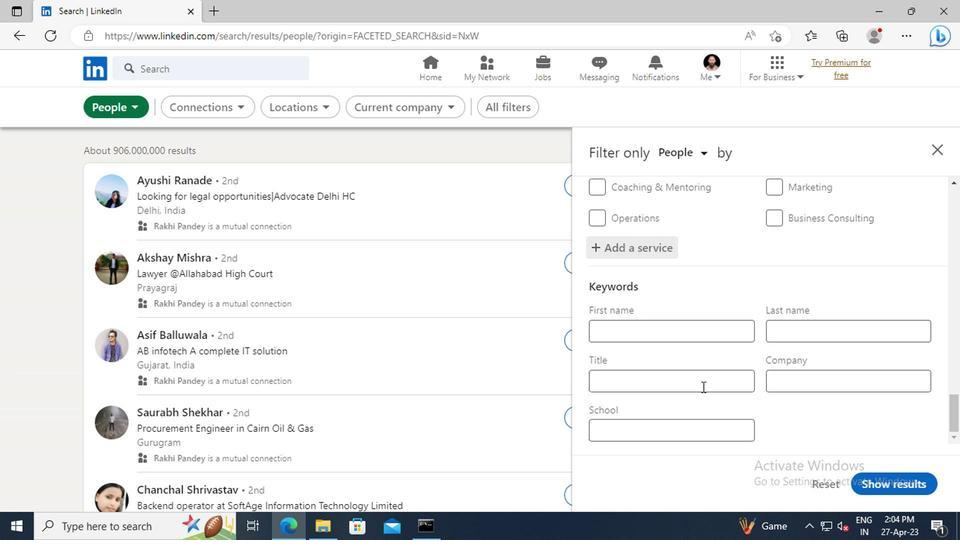 
Action: Mouse pressed left at (699, 379)
Screenshot: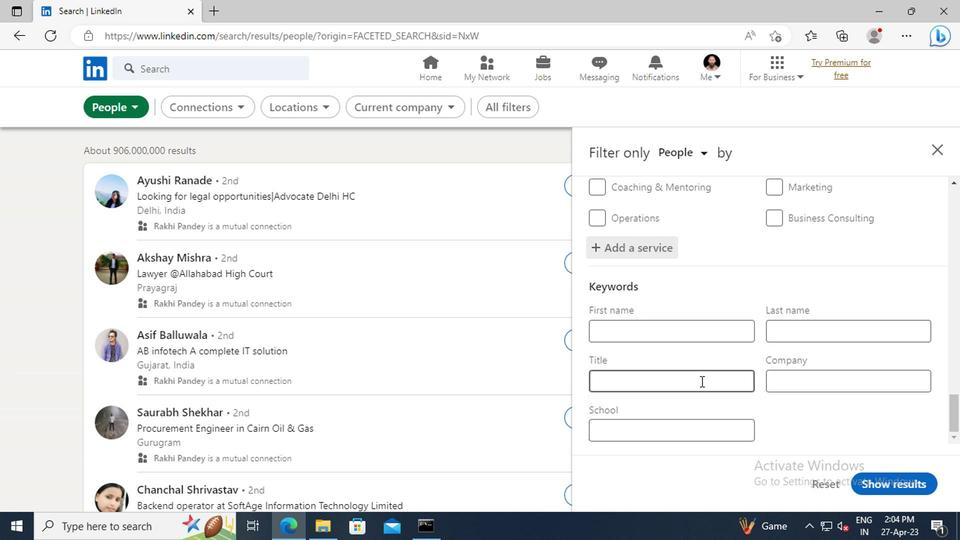 
Action: Key pressed <Key.shift>MEDICAL<Key.space><Key.shift>LABORATORY<Key.space><Key.shift>TECH<Key.enter>
Screenshot: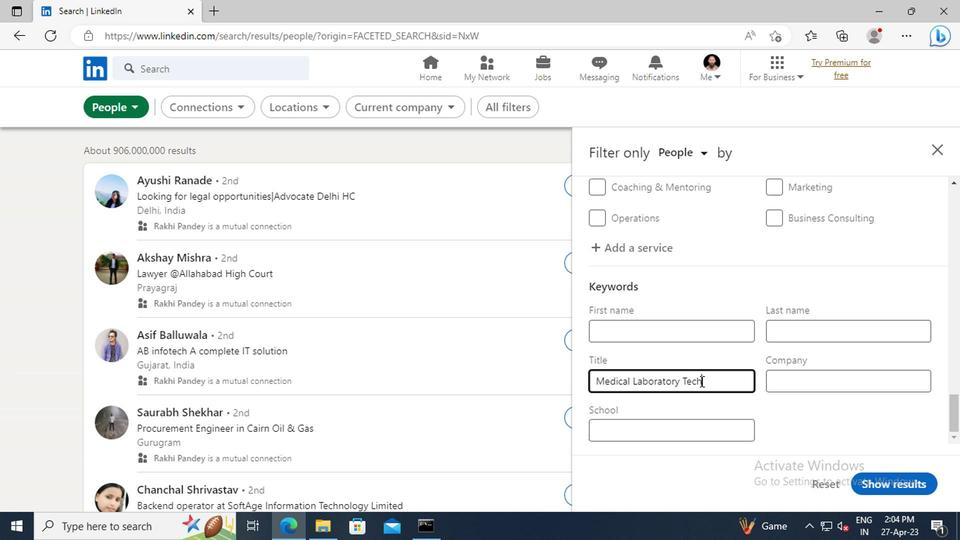 
Action: Mouse moved to (869, 477)
Screenshot: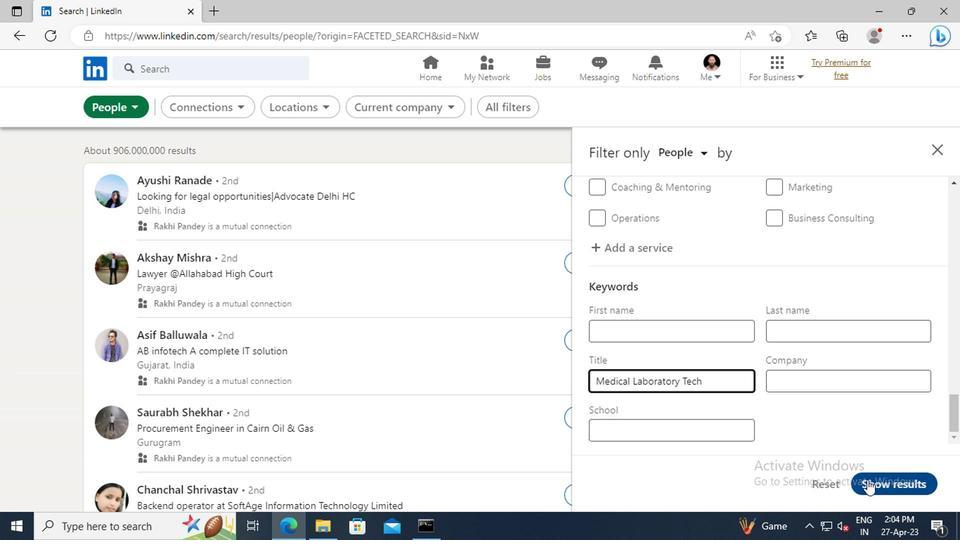 
Action: Mouse pressed left at (869, 477)
Screenshot: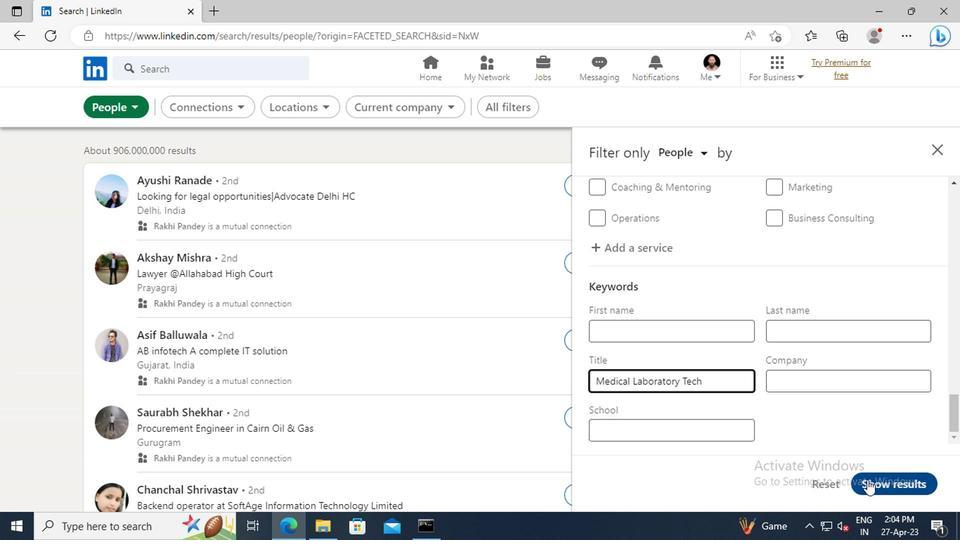 
Action: Mouse moved to (839, 443)
Screenshot: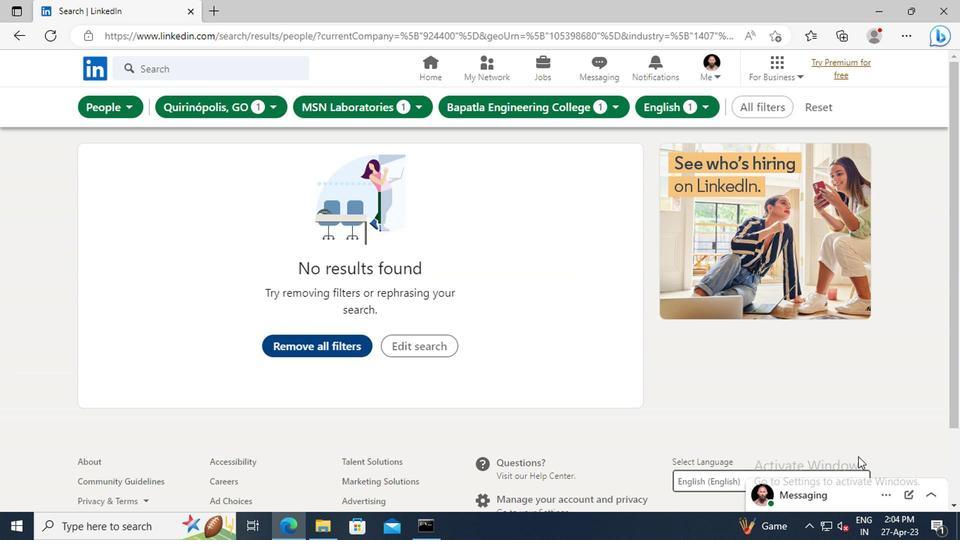 
